 Task: Search one way flight ticket for 2 adults, 2 infants in seat and 1 infant on lap in first from Sanford: Orlando Sanford International Airport to Rockford: Chicago Rockford International Airport(was Northwest Chicagoland Regional Airport At Rockford) on 5-1-2023. Choice of flights is JetBlue. Number of bags: 5 checked bags. Price is upto 45000. Outbound departure time preference is 19:00.
Action: Mouse moved to (244, 242)
Screenshot: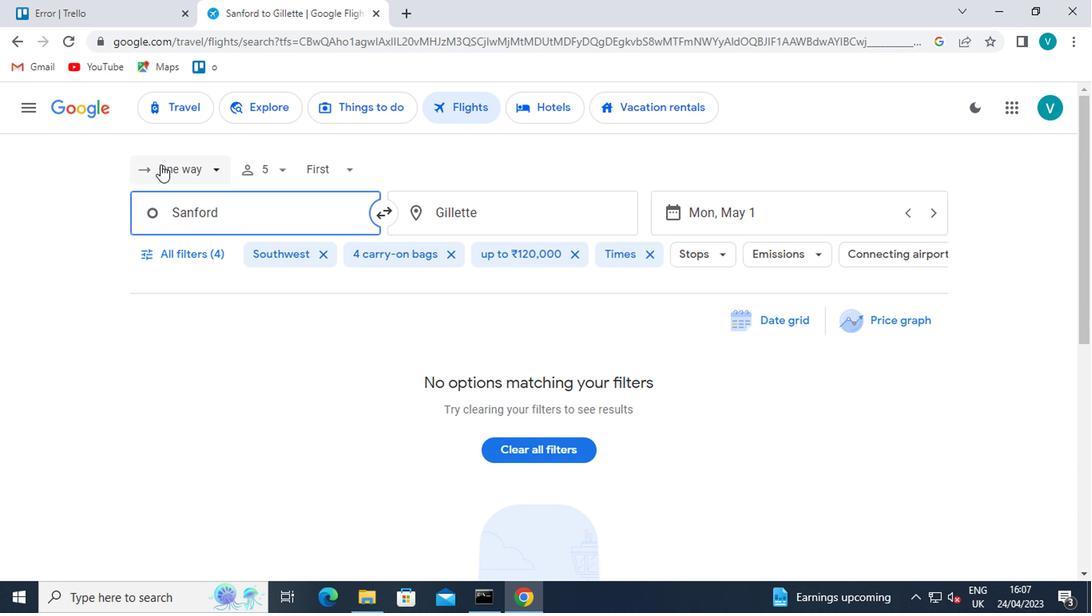 
Action: Mouse pressed left at (244, 242)
Screenshot: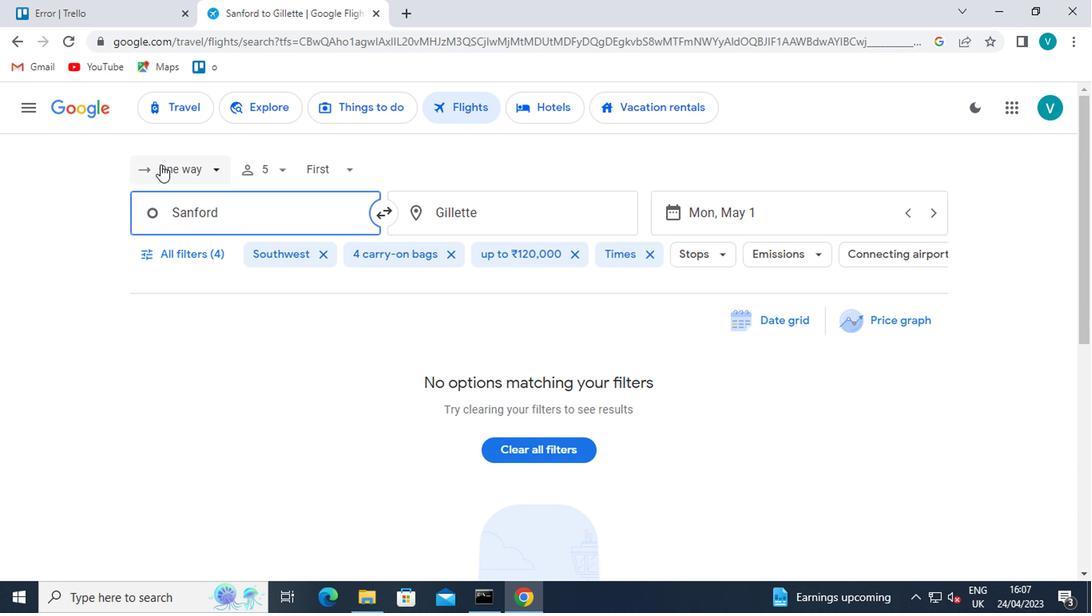 
Action: Mouse moved to (268, 300)
Screenshot: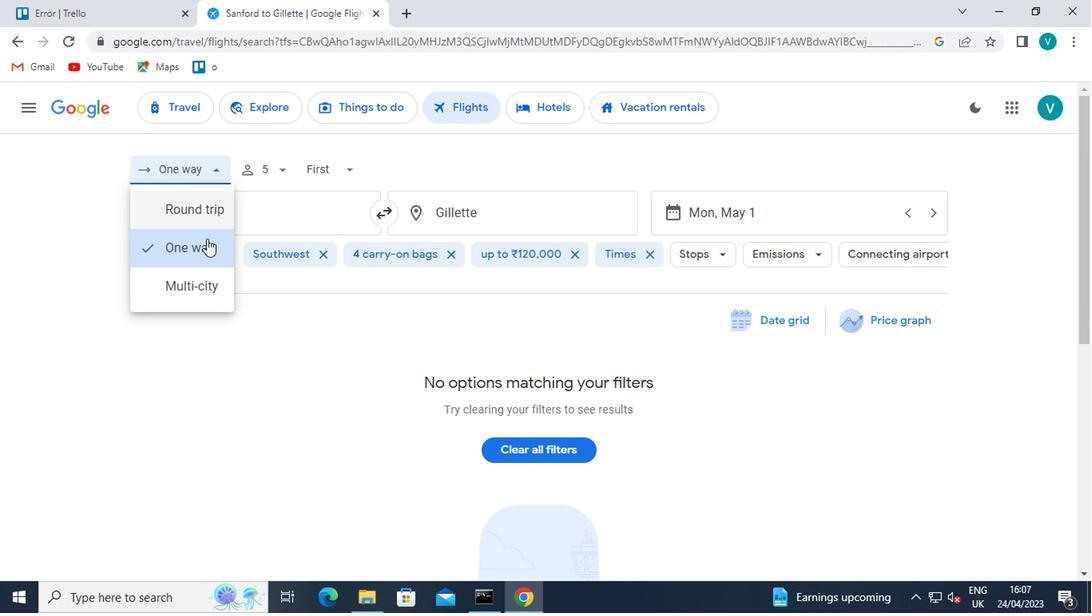 
Action: Mouse pressed left at (268, 300)
Screenshot: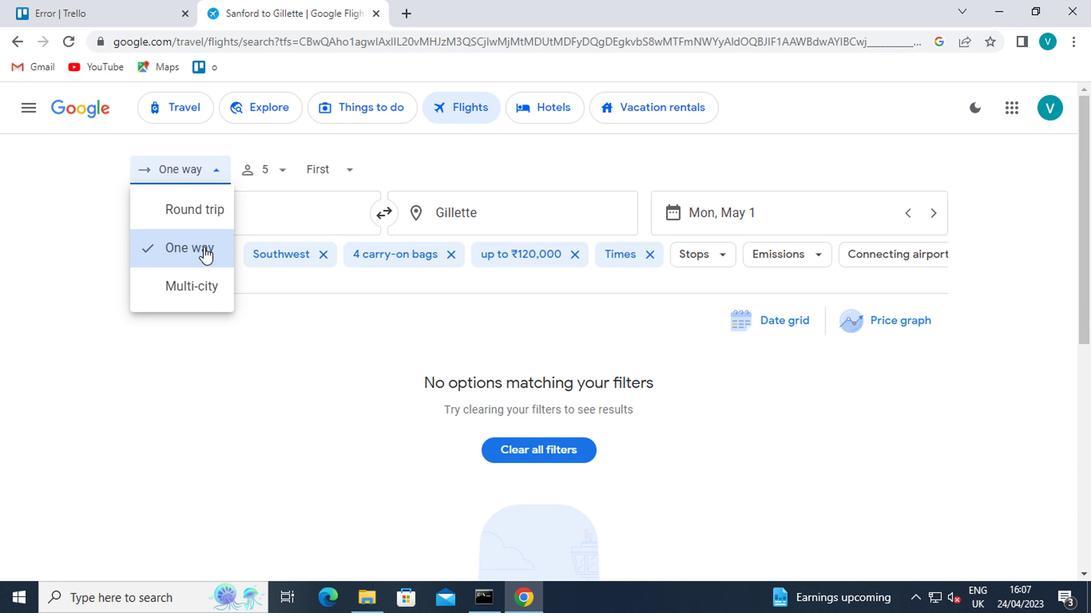 
Action: Mouse moved to (323, 247)
Screenshot: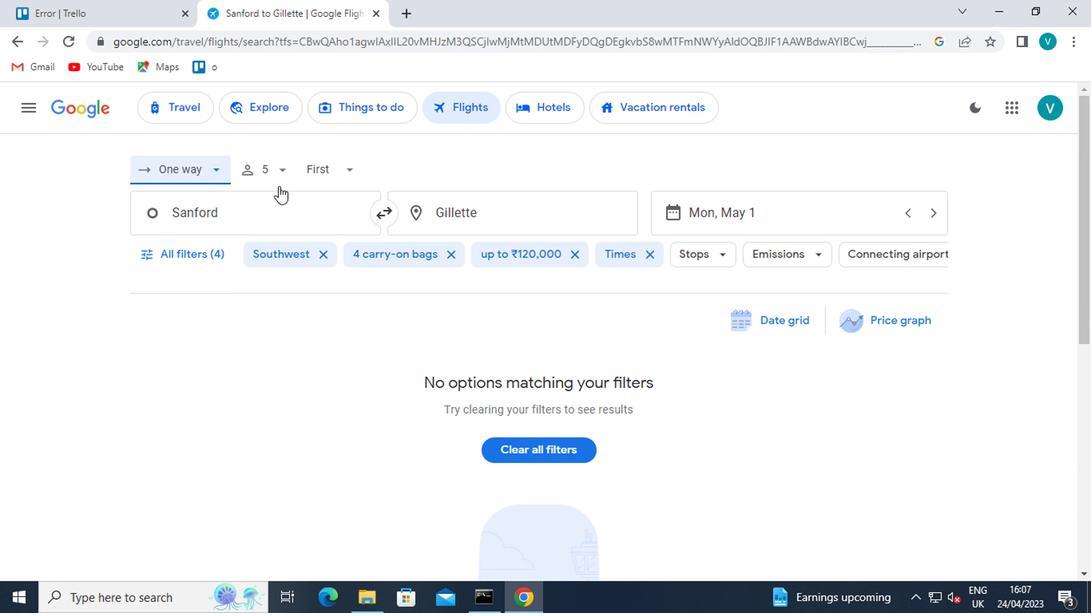 
Action: Mouse pressed left at (323, 247)
Screenshot: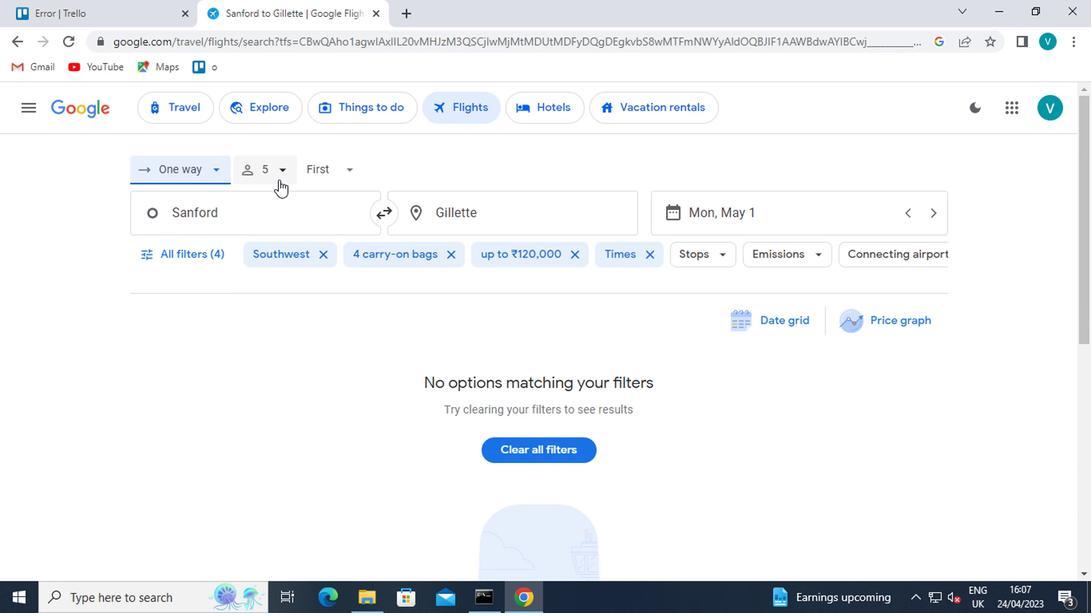 
Action: Mouse moved to (396, 396)
Screenshot: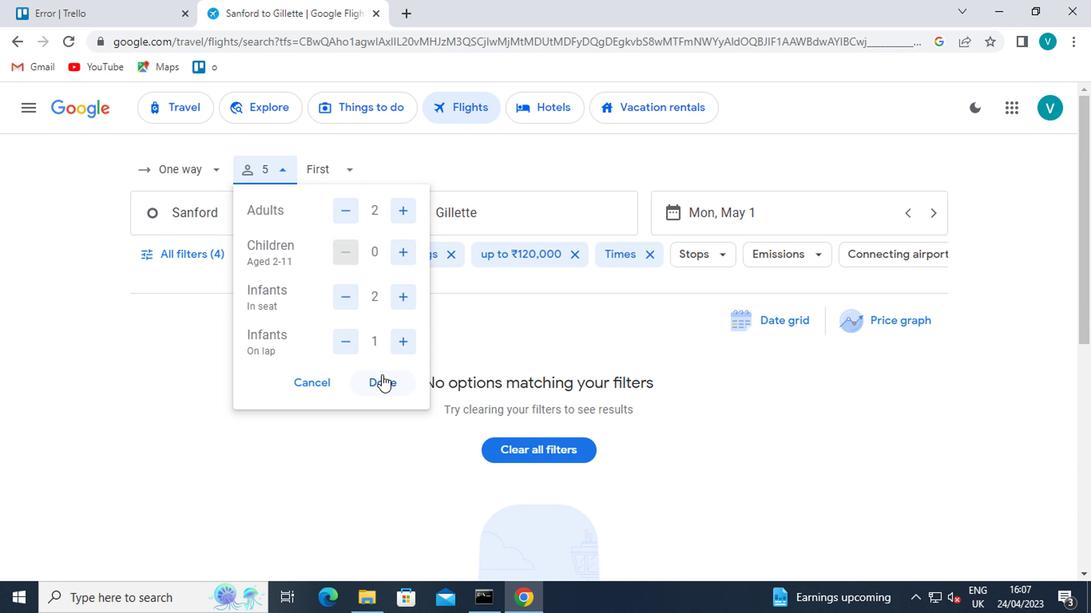 
Action: Mouse pressed left at (396, 396)
Screenshot: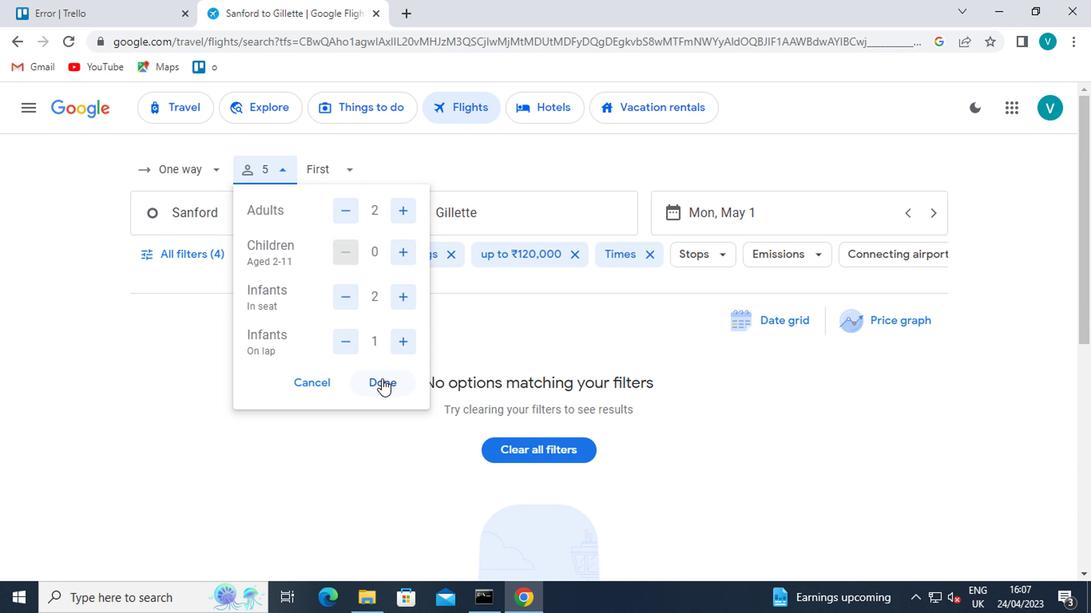 
Action: Mouse moved to (376, 246)
Screenshot: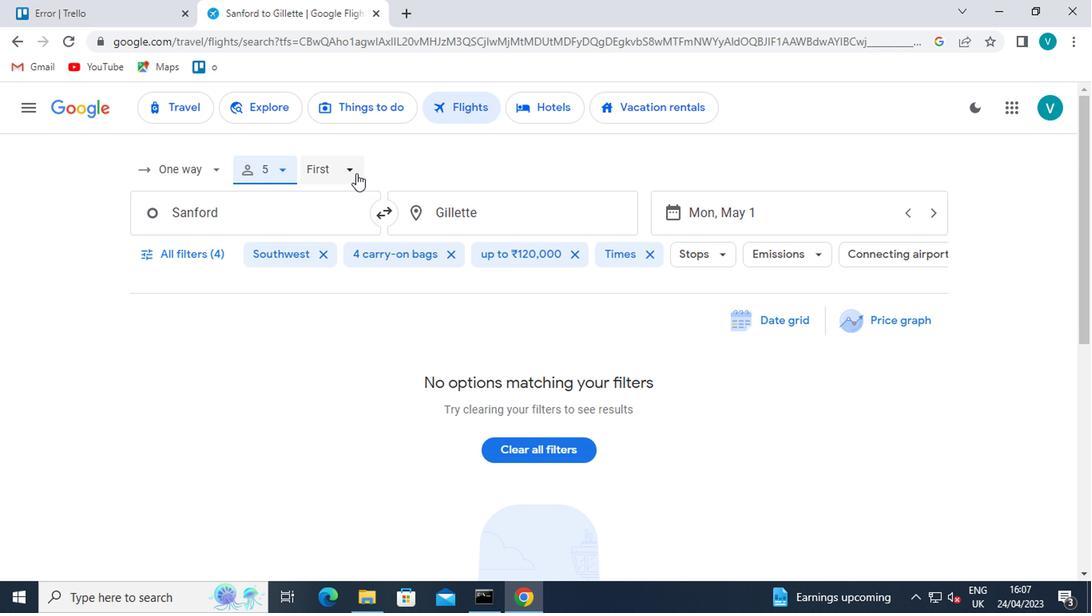 
Action: Mouse pressed left at (376, 246)
Screenshot: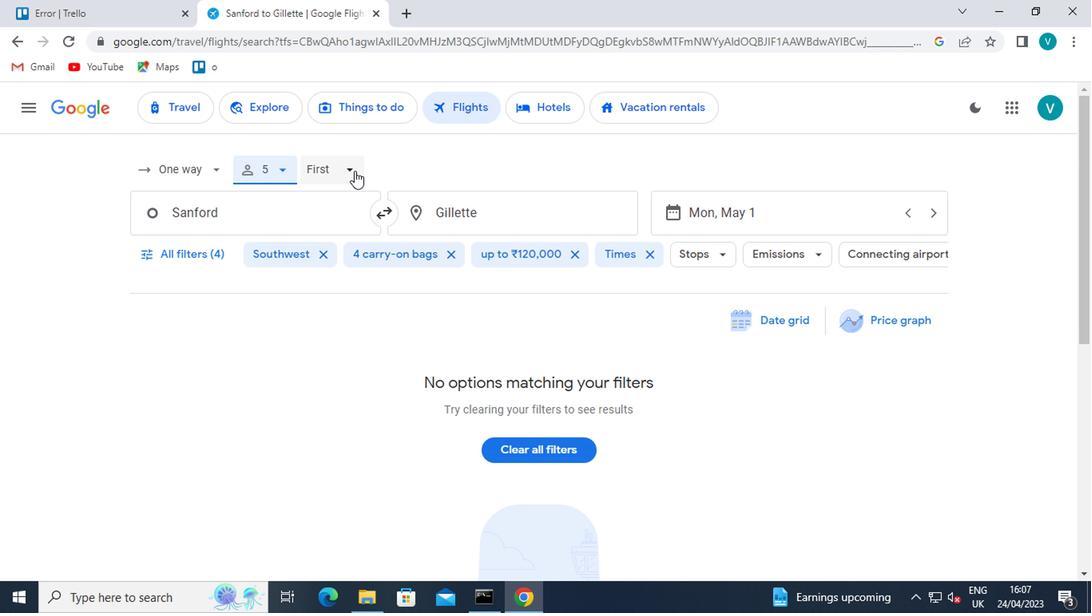 
Action: Mouse moved to (380, 351)
Screenshot: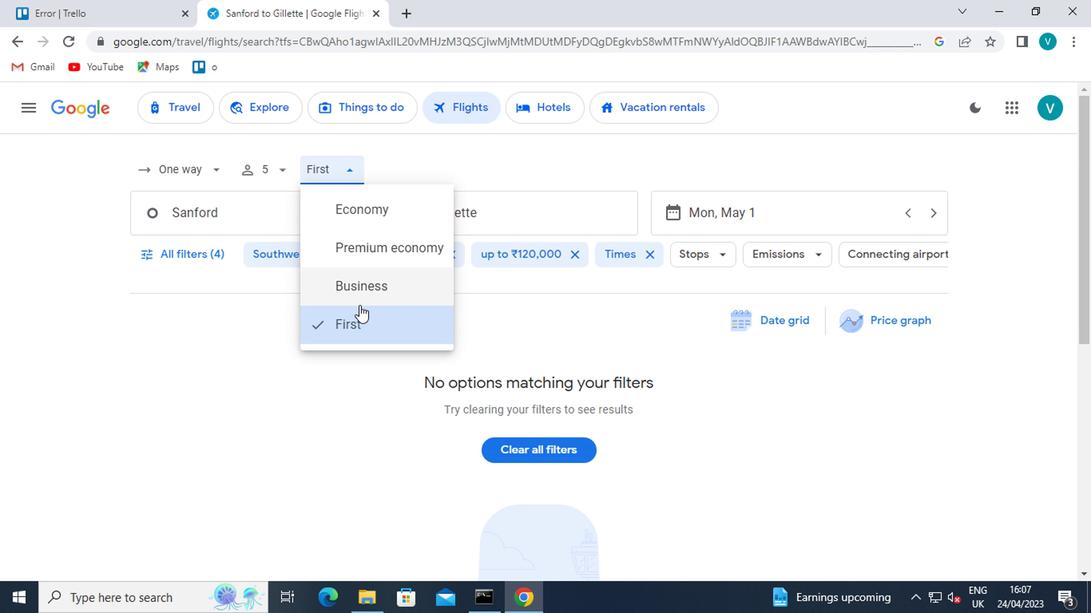 
Action: Mouse pressed left at (380, 351)
Screenshot: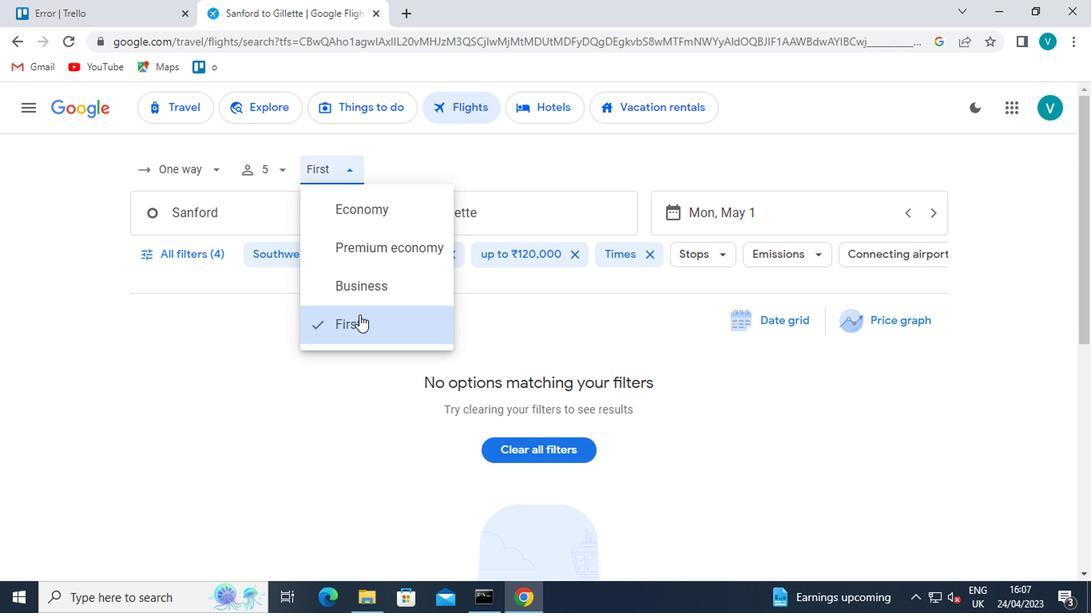 
Action: Mouse moved to (268, 306)
Screenshot: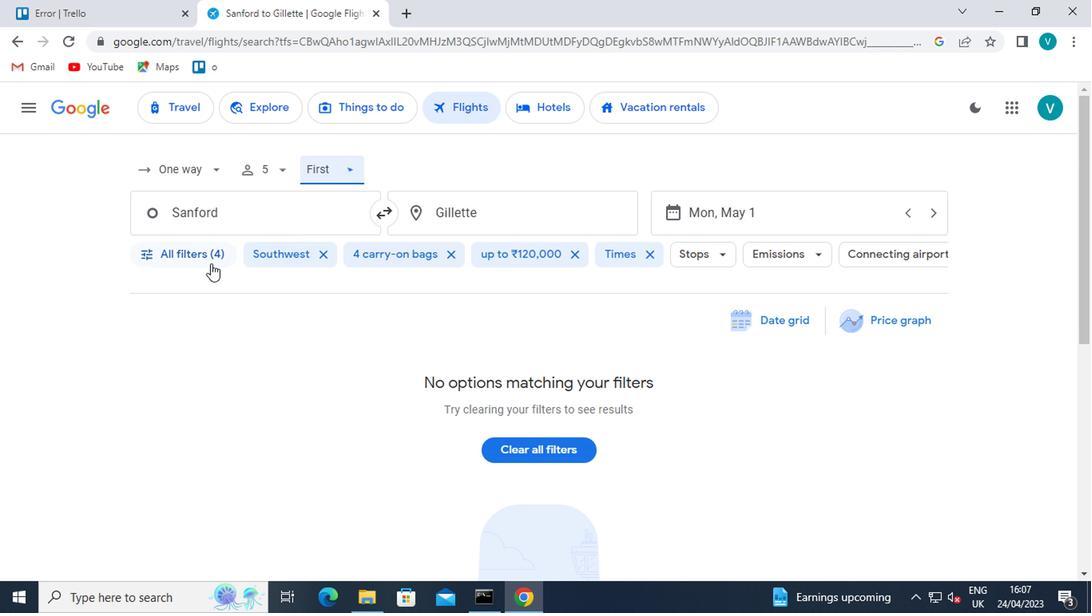 
Action: Mouse pressed left at (268, 306)
Screenshot: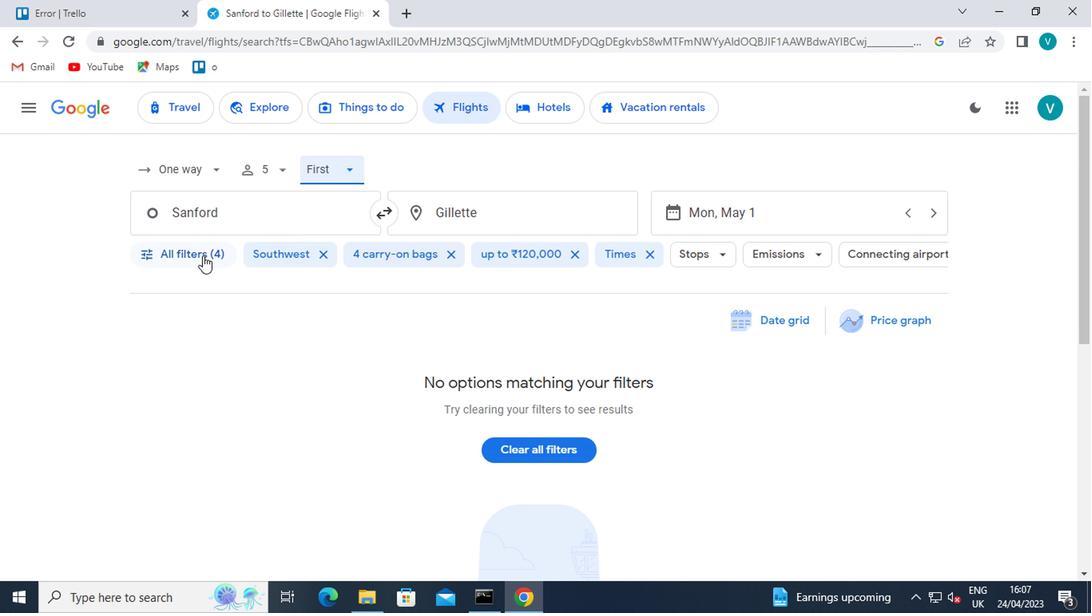 
Action: Mouse moved to (292, 283)
Screenshot: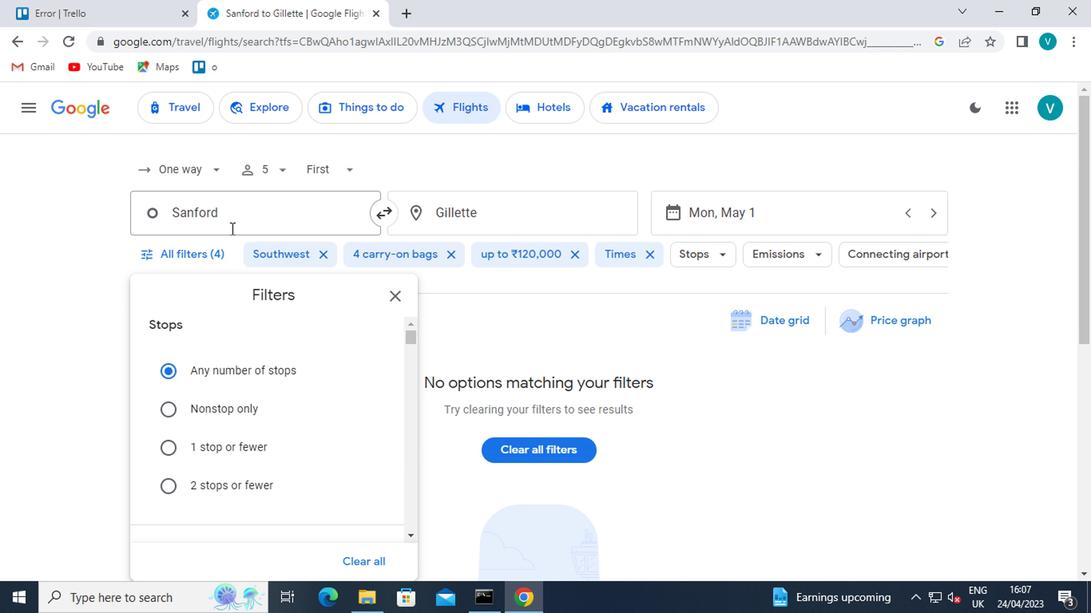 
Action: Mouse pressed left at (292, 283)
Screenshot: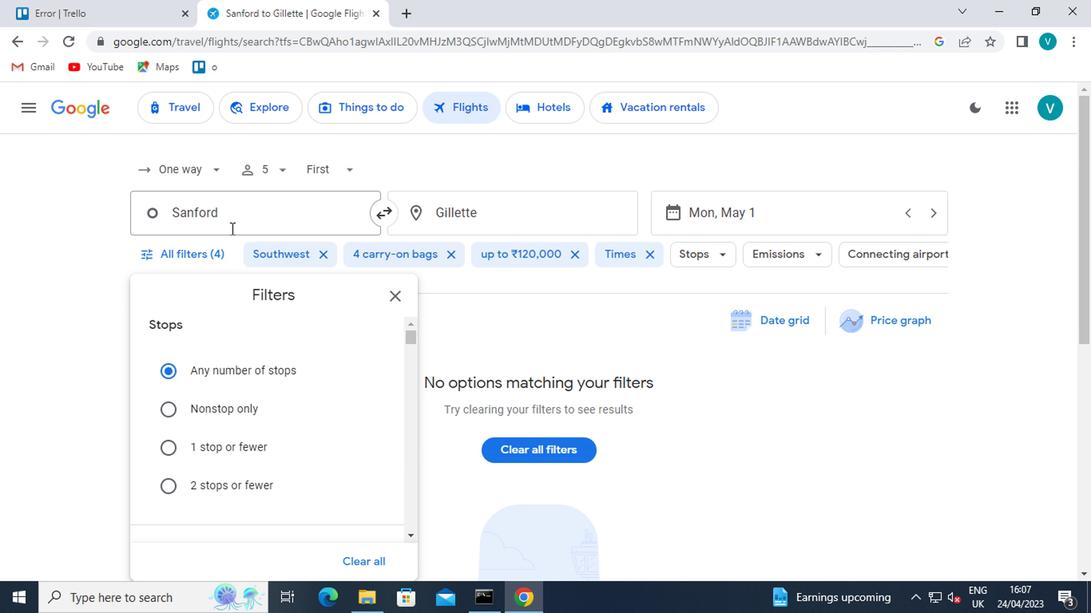 
Action: Mouse moved to (302, 306)
Screenshot: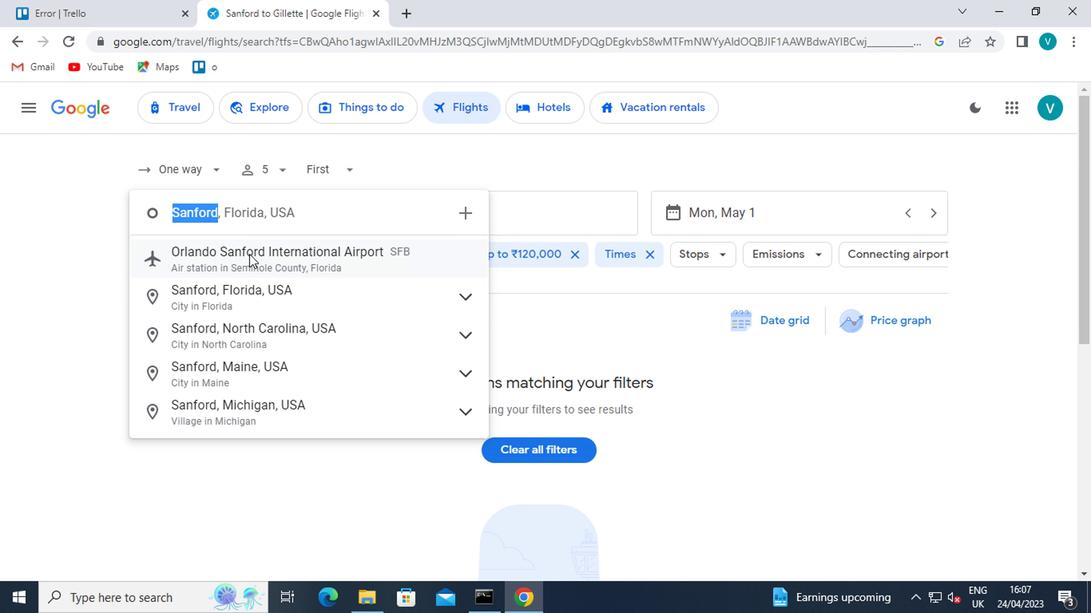 
Action: Mouse pressed left at (302, 306)
Screenshot: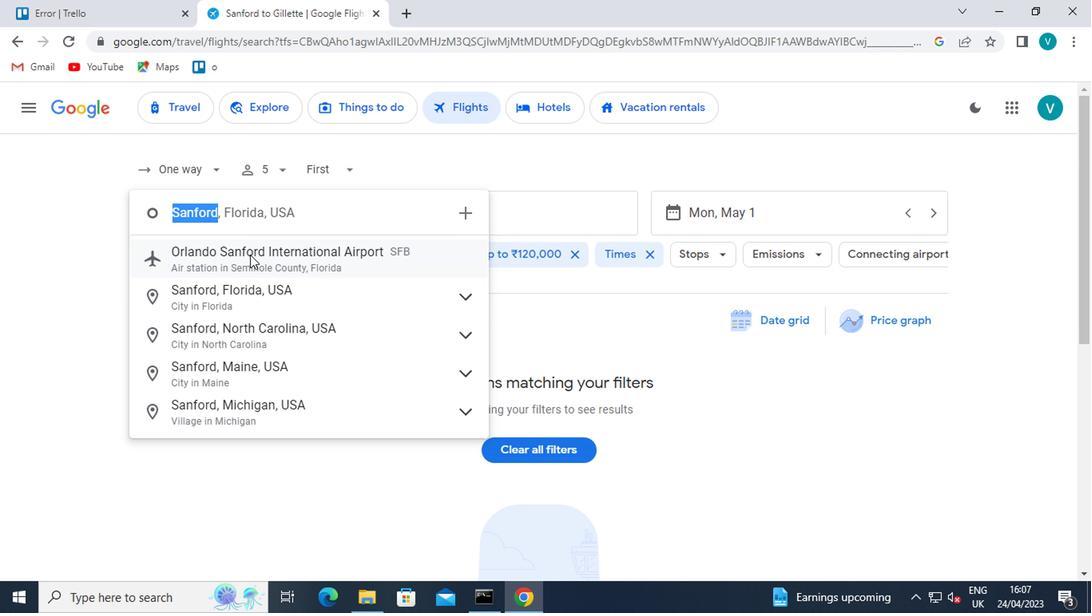 
Action: Mouse moved to (468, 269)
Screenshot: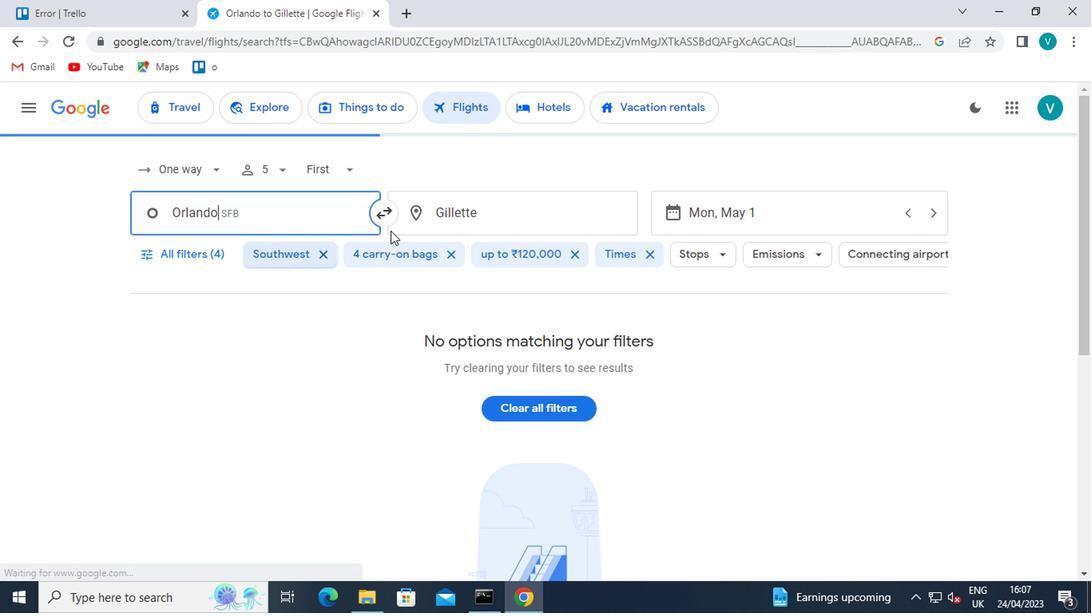 
Action: Mouse pressed left at (468, 269)
Screenshot: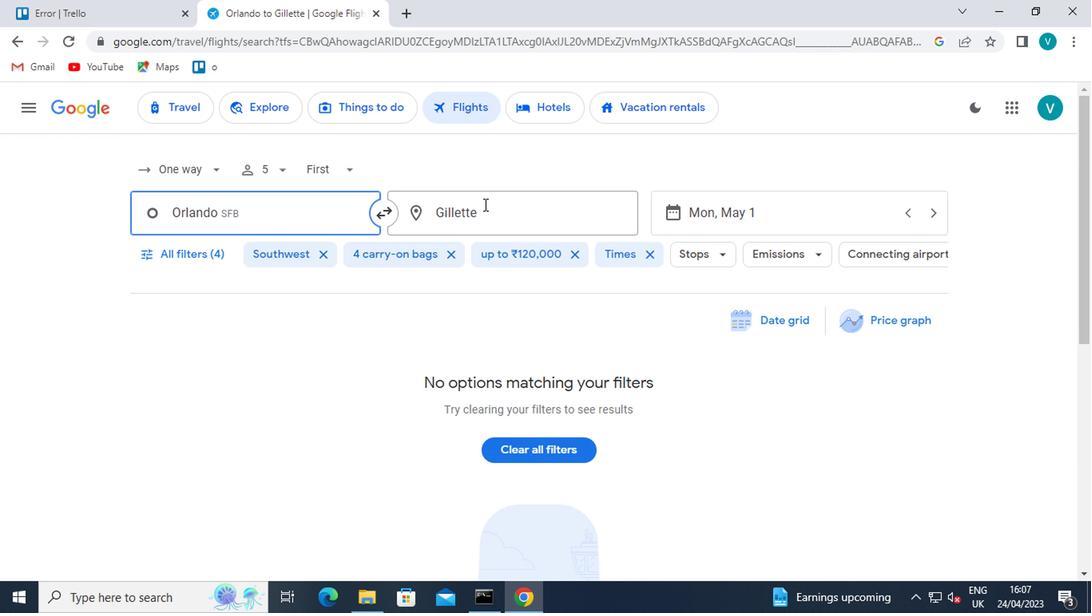 
Action: Mouse moved to (127, 124)
Screenshot: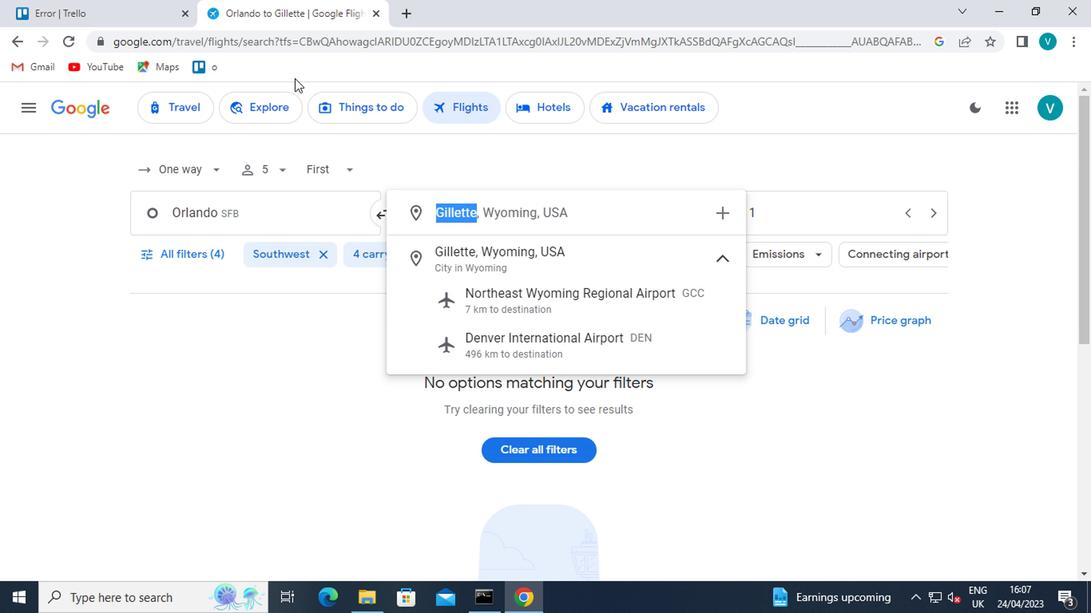 
Action: Key pressed <Key.shift>ROCKFORD
Screenshot: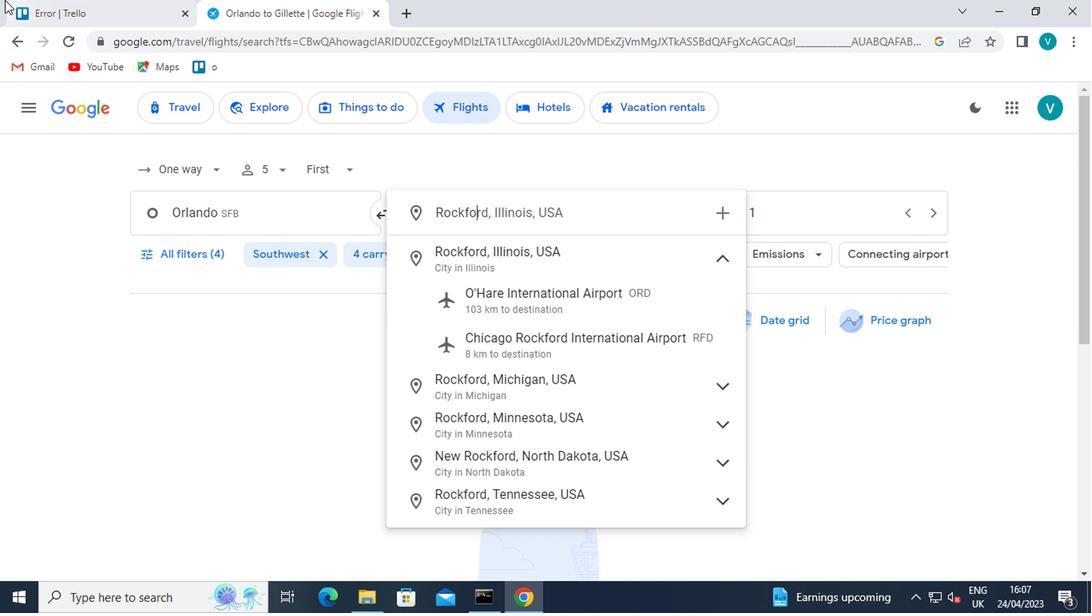 
Action: Mouse moved to (531, 364)
Screenshot: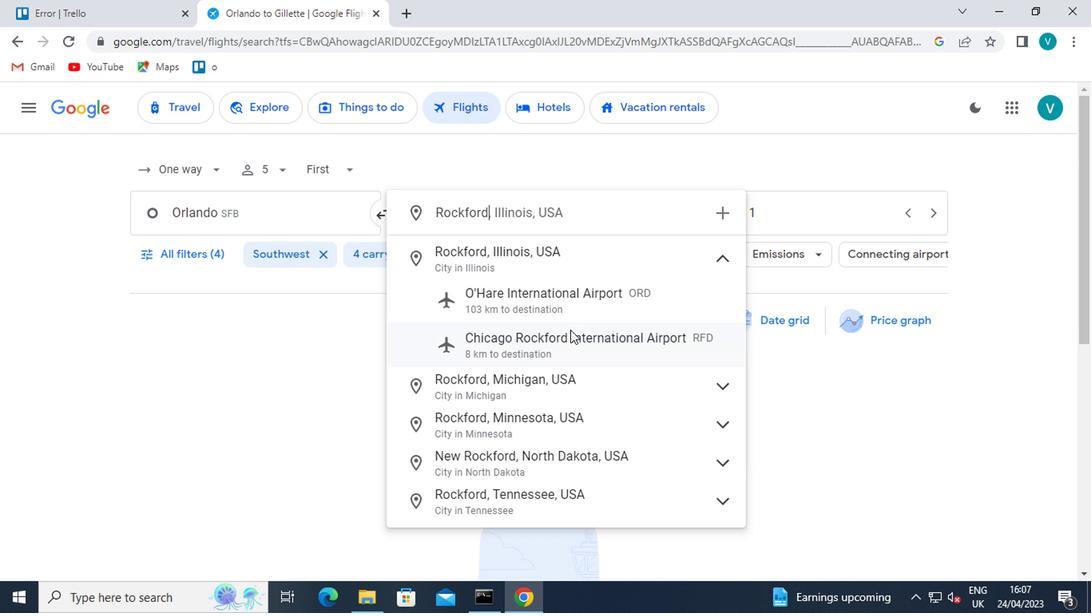 
Action: Mouse pressed left at (531, 364)
Screenshot: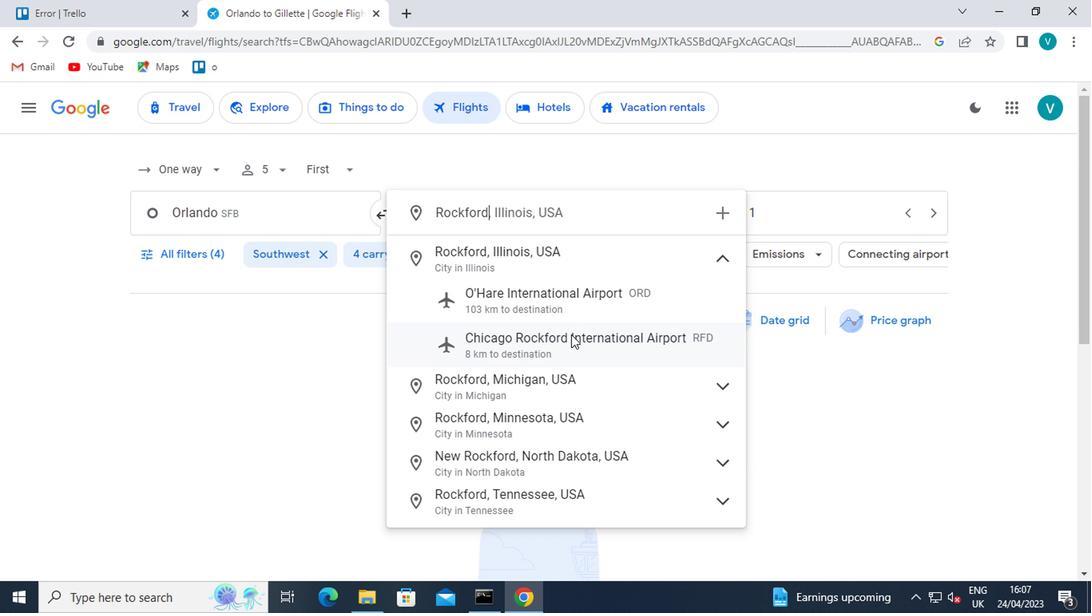 
Action: Mouse moved to (738, 272)
Screenshot: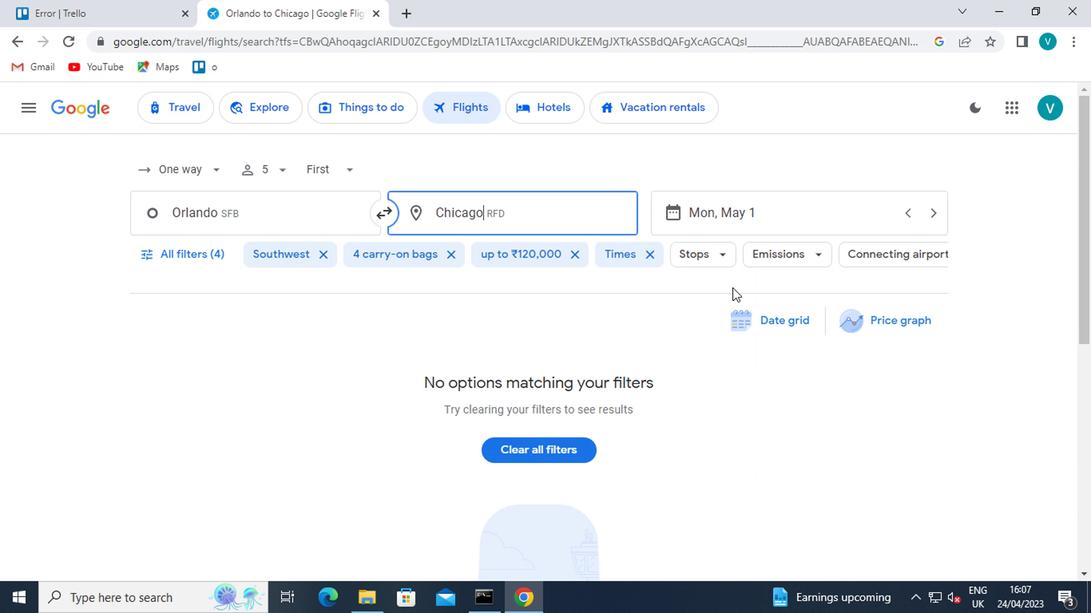 
Action: Mouse pressed left at (738, 272)
Screenshot: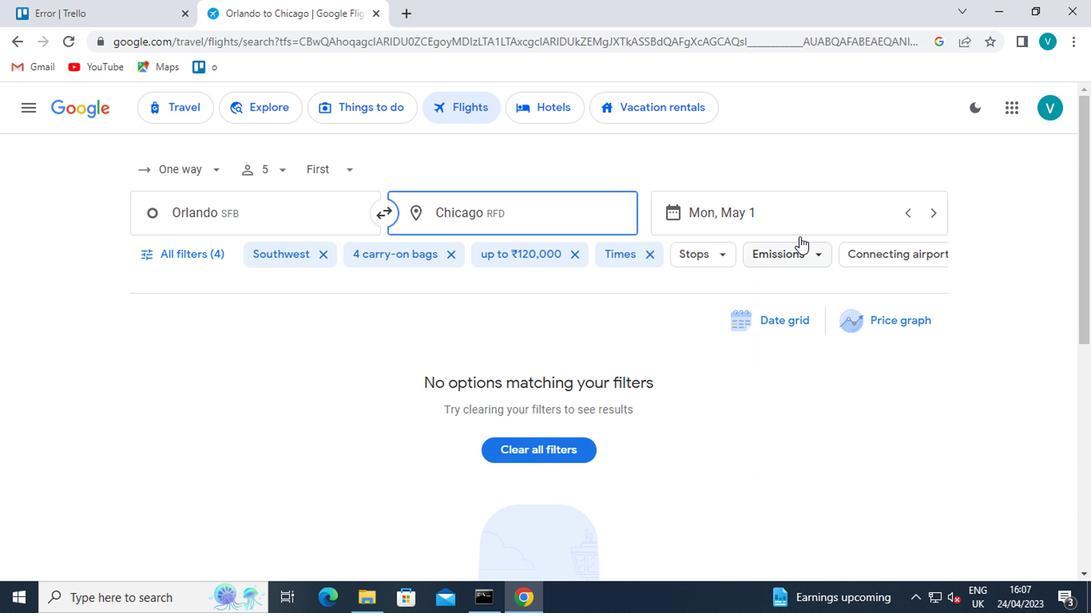 
Action: Mouse moved to (640, 335)
Screenshot: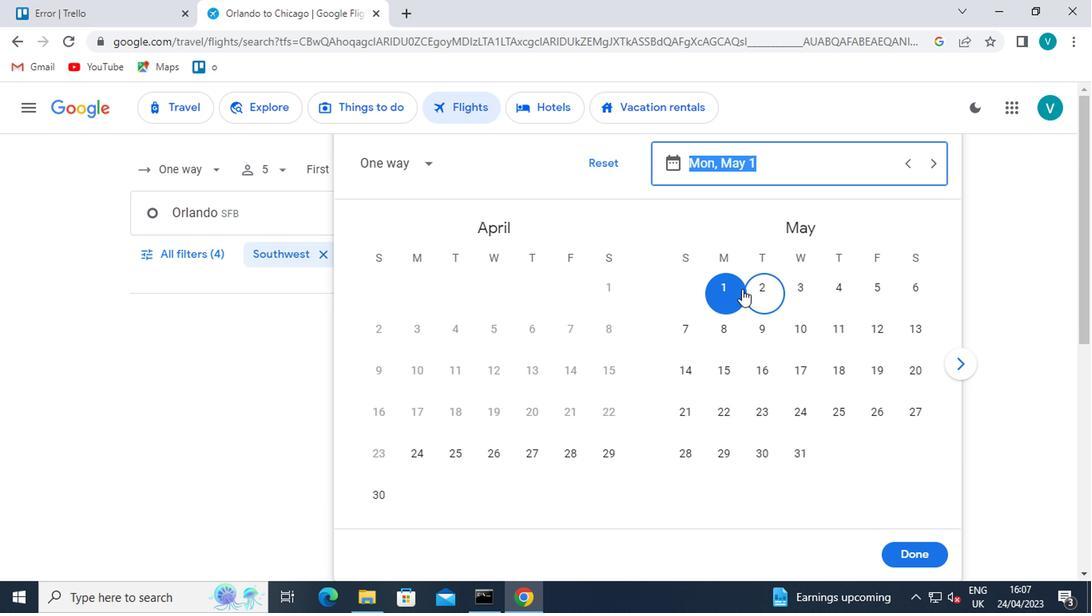 
Action: Mouse pressed left at (640, 335)
Screenshot: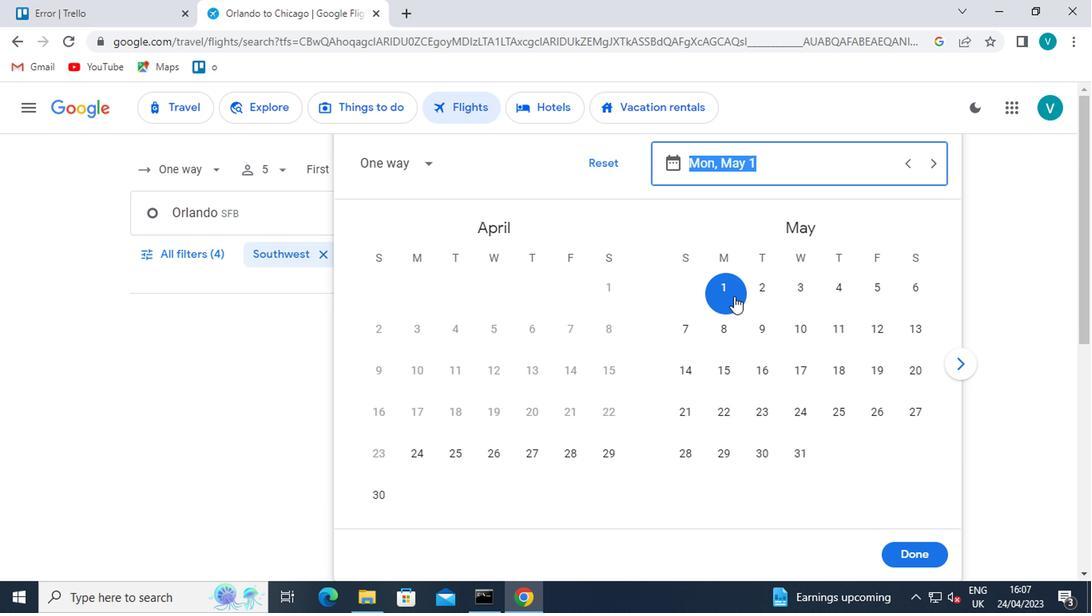 
Action: Mouse moved to (764, 516)
Screenshot: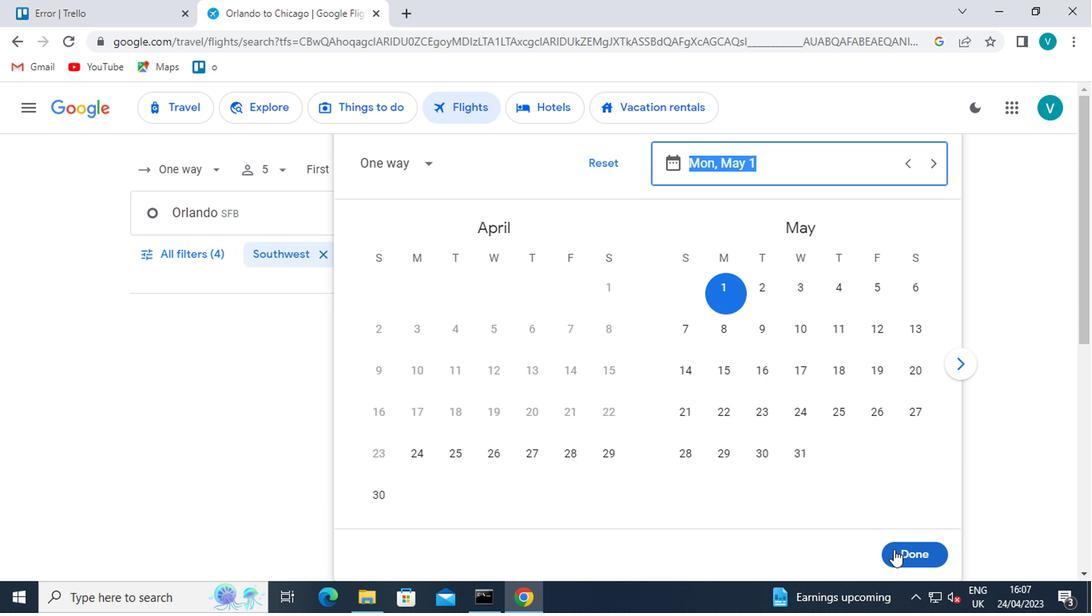 
Action: Mouse pressed left at (764, 516)
Screenshot: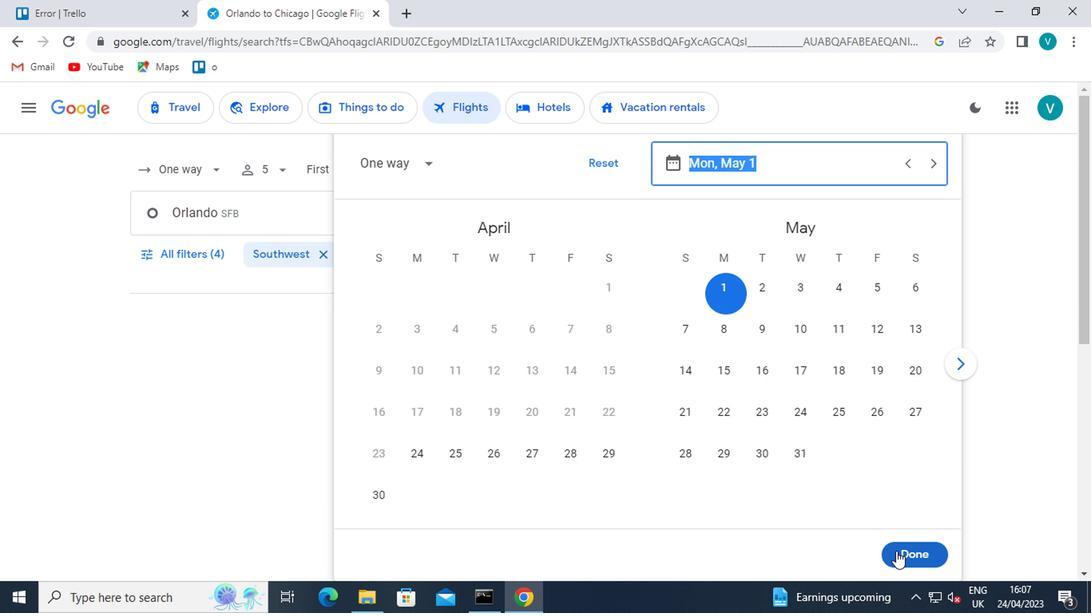 
Action: Mouse moved to (267, 310)
Screenshot: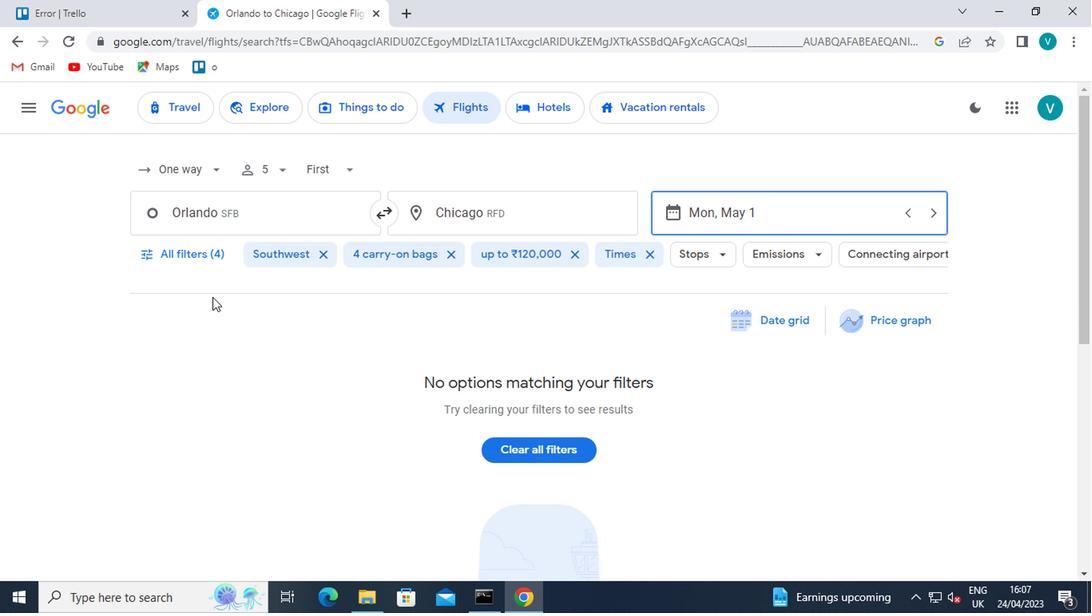 
Action: Mouse pressed left at (267, 310)
Screenshot: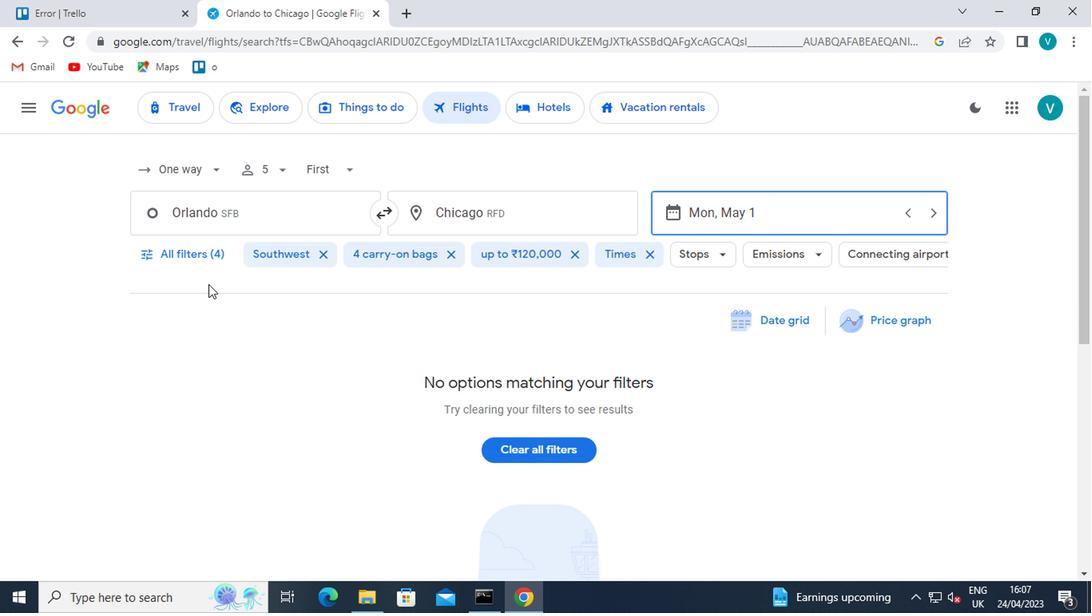 
Action: Mouse moved to (375, 425)
Screenshot: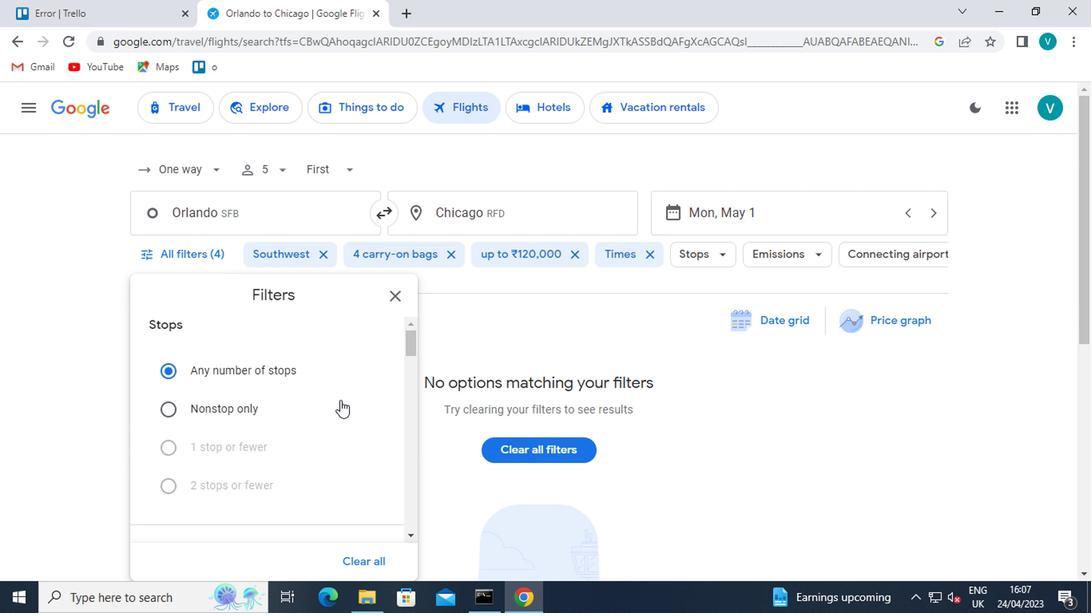 
Action: Mouse scrolled (375, 424) with delta (0, 0)
Screenshot: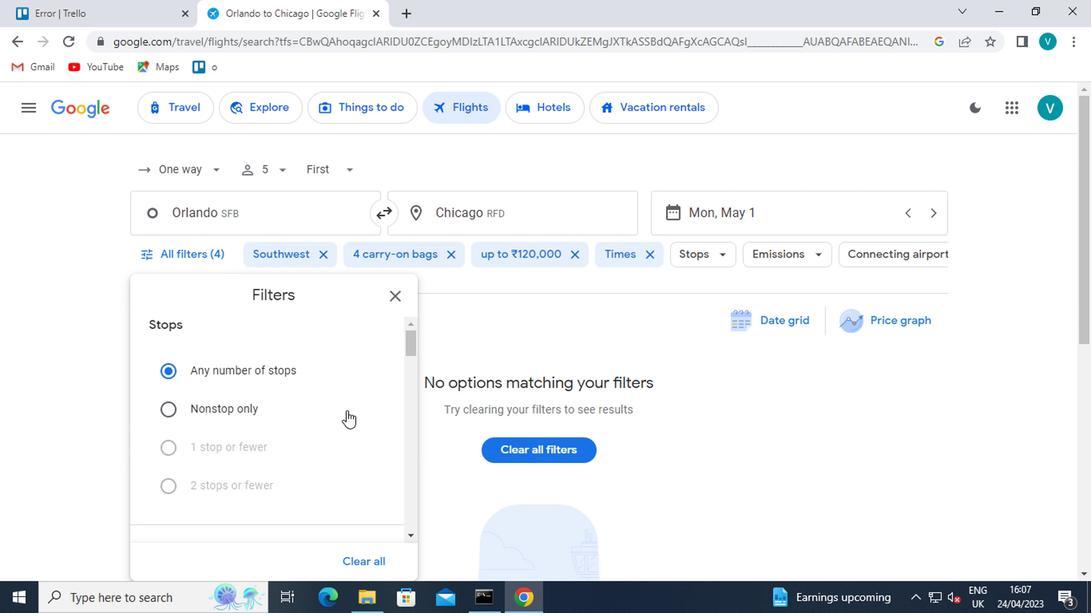
Action: Mouse moved to (375, 425)
Screenshot: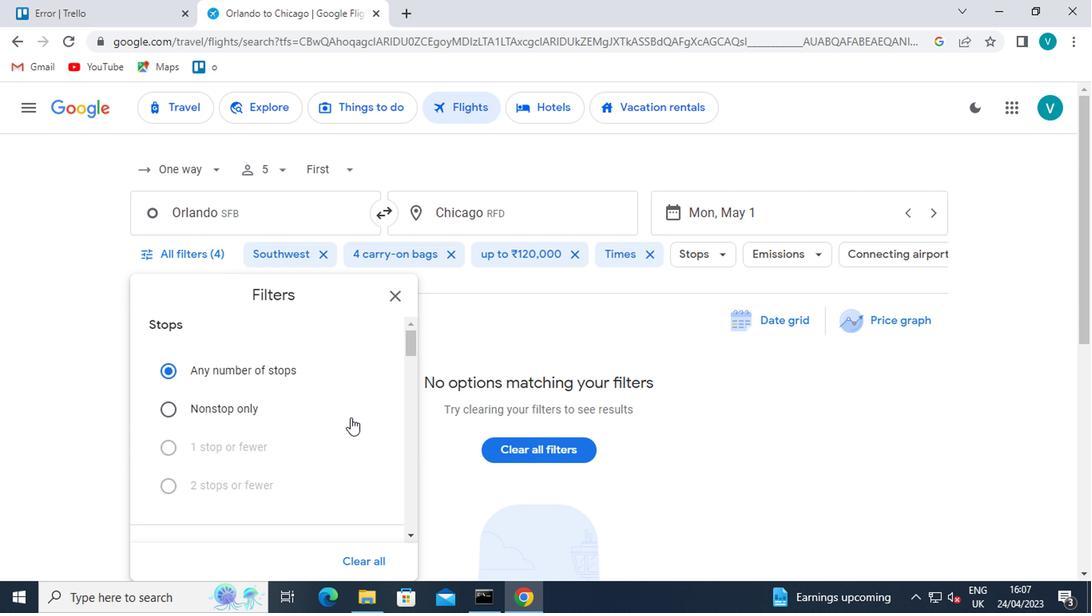 
Action: Mouse scrolled (375, 425) with delta (0, 0)
Screenshot: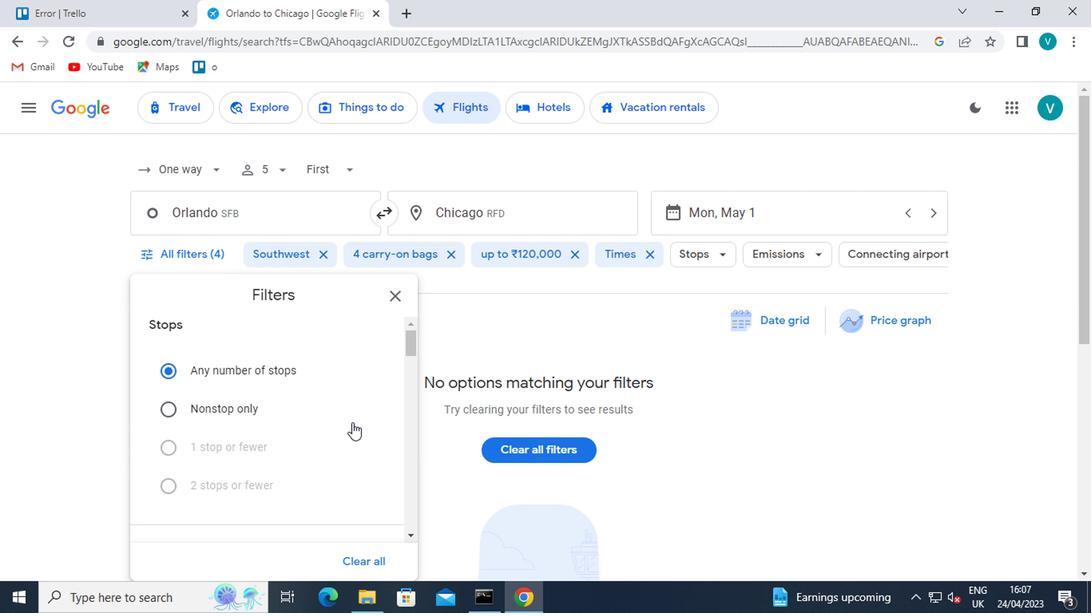 
Action: Mouse moved to (375, 426)
Screenshot: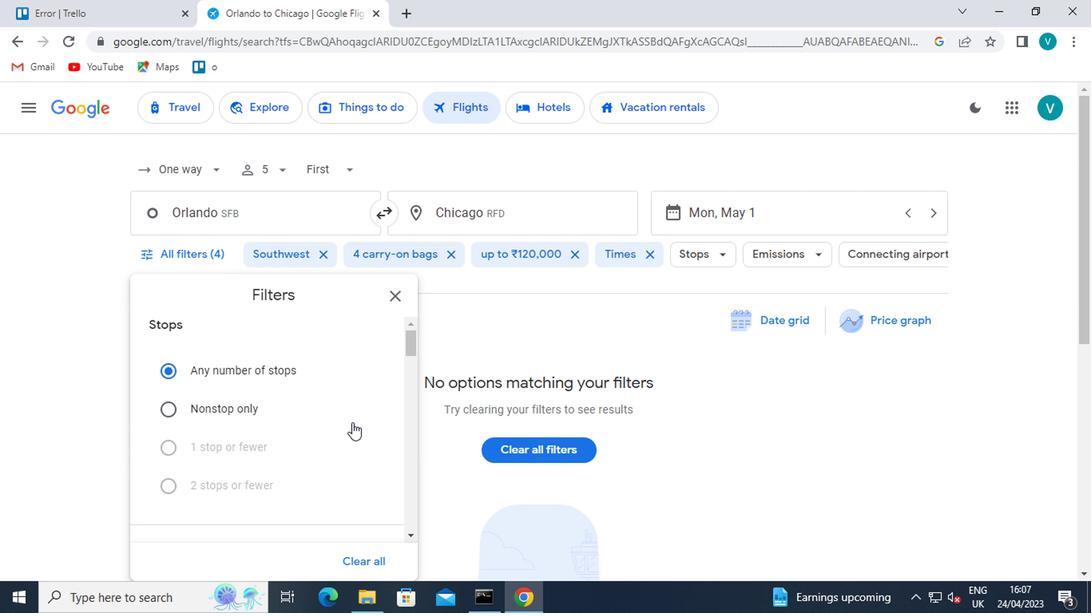 
Action: Mouse scrolled (375, 425) with delta (0, 0)
Screenshot: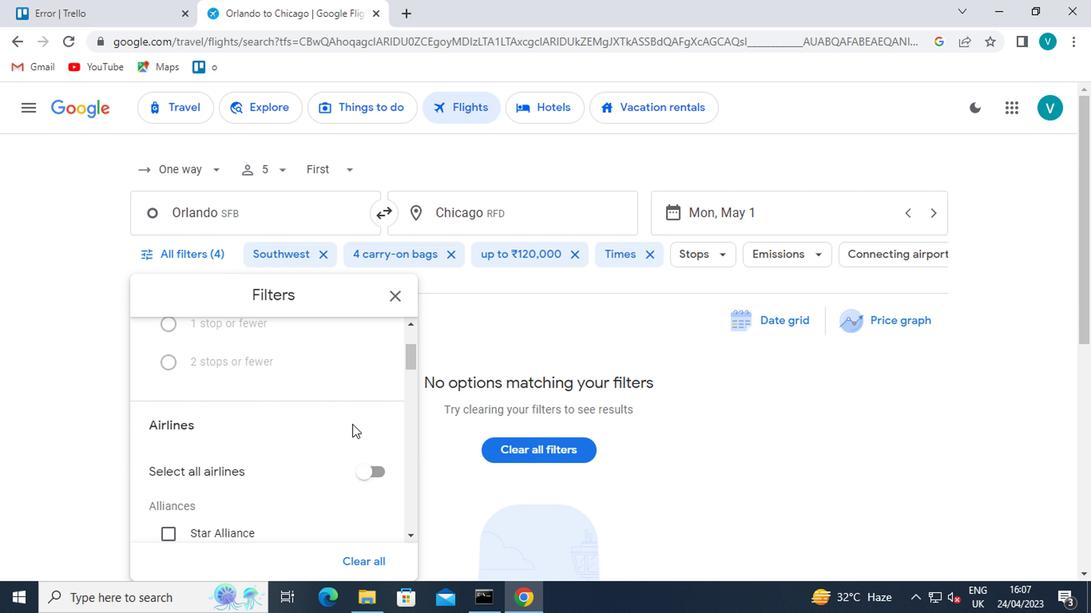 
Action: Mouse moved to (375, 426)
Screenshot: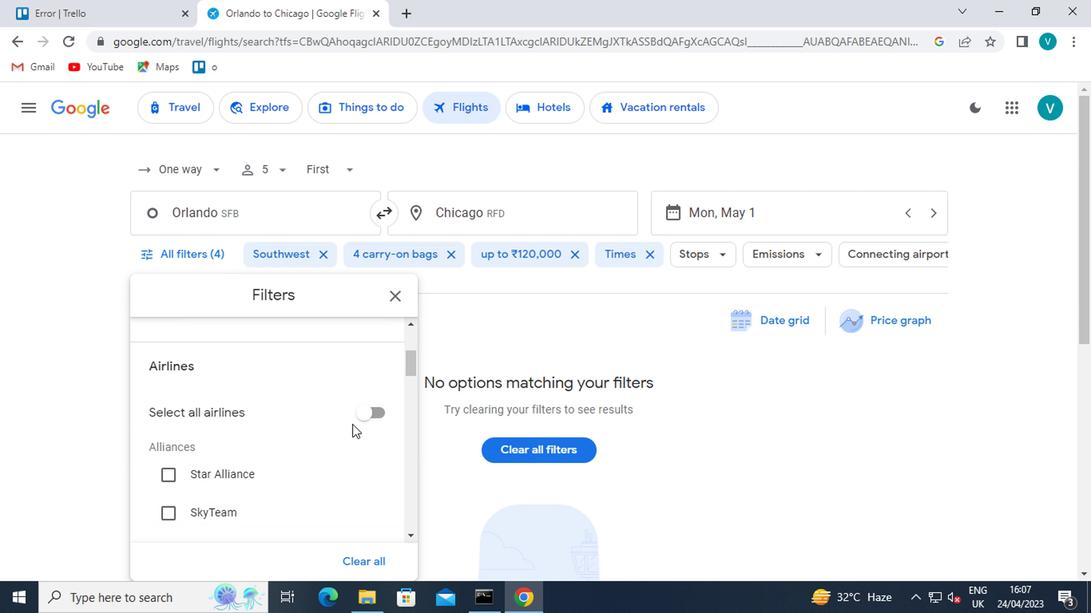
Action: Mouse scrolled (375, 426) with delta (0, 0)
Screenshot: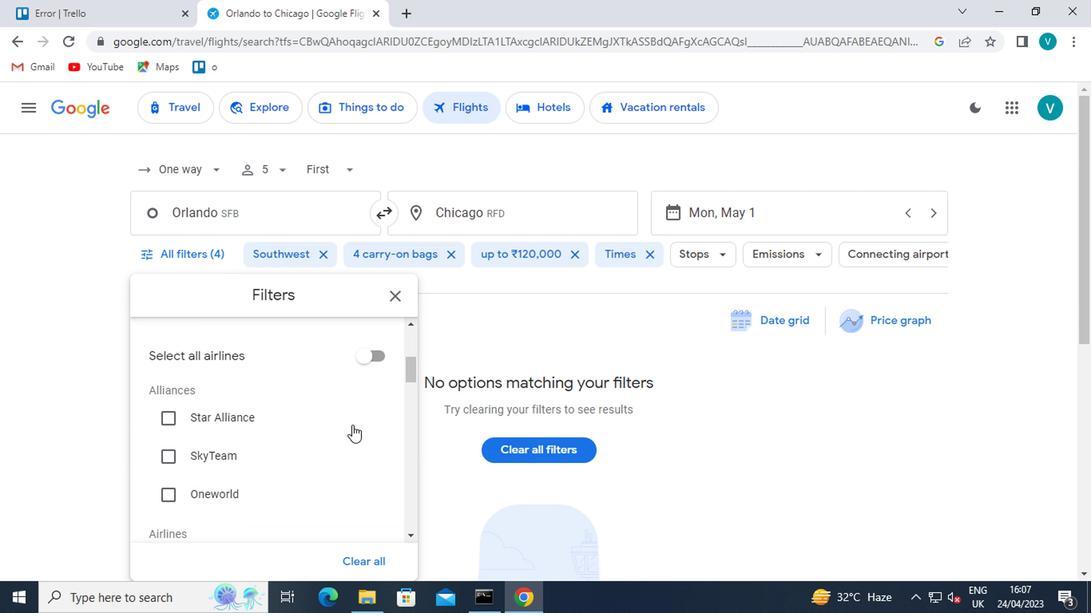 
Action: Mouse scrolled (375, 426) with delta (0, 0)
Screenshot: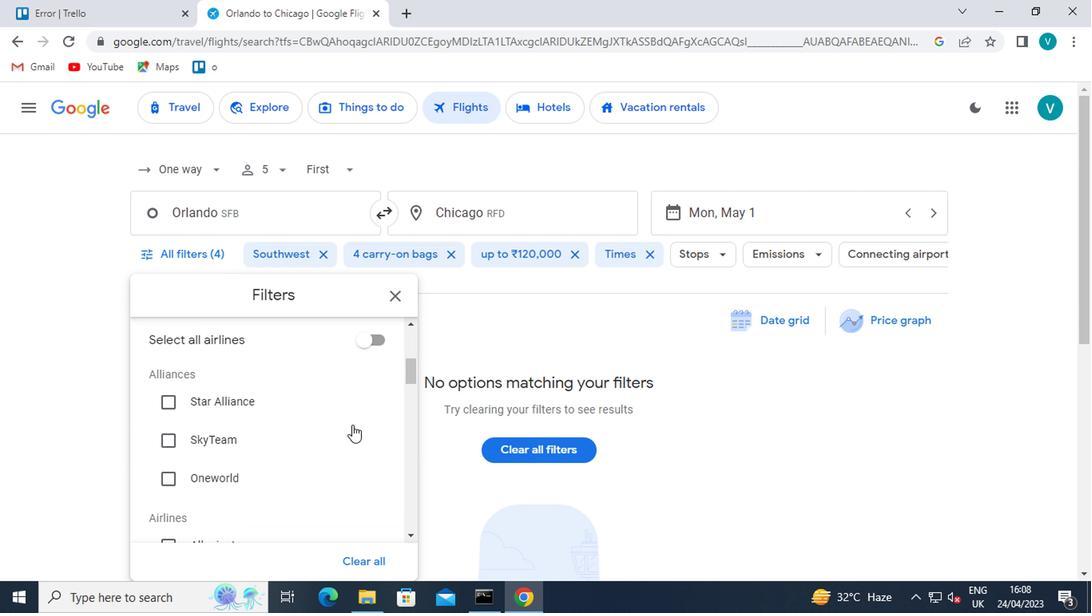 
Action: Mouse scrolled (375, 426) with delta (0, 0)
Screenshot: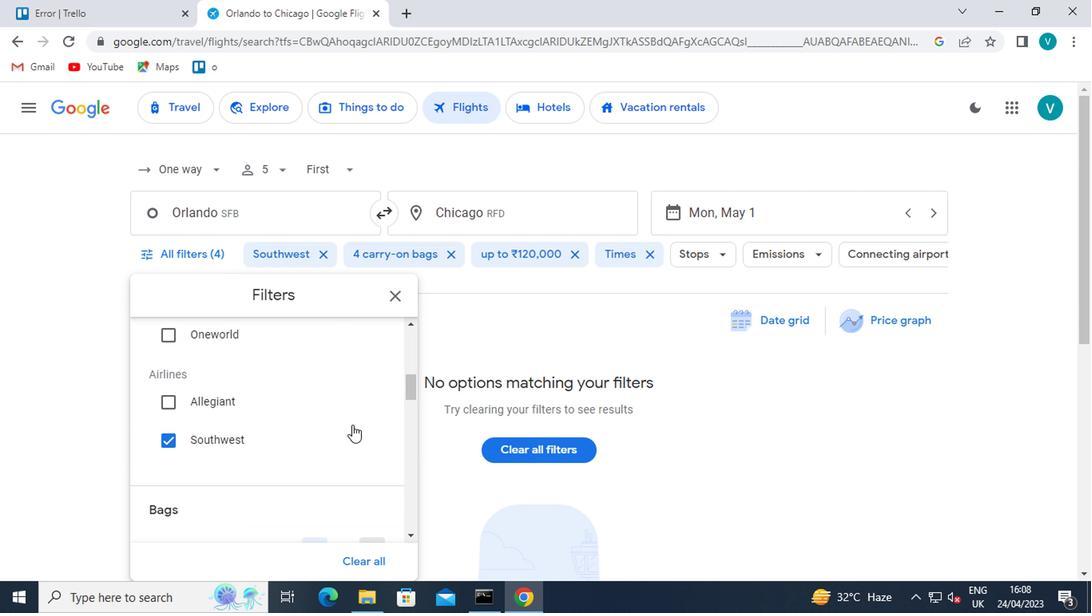 
Action: Mouse scrolled (375, 426) with delta (0, 0)
Screenshot: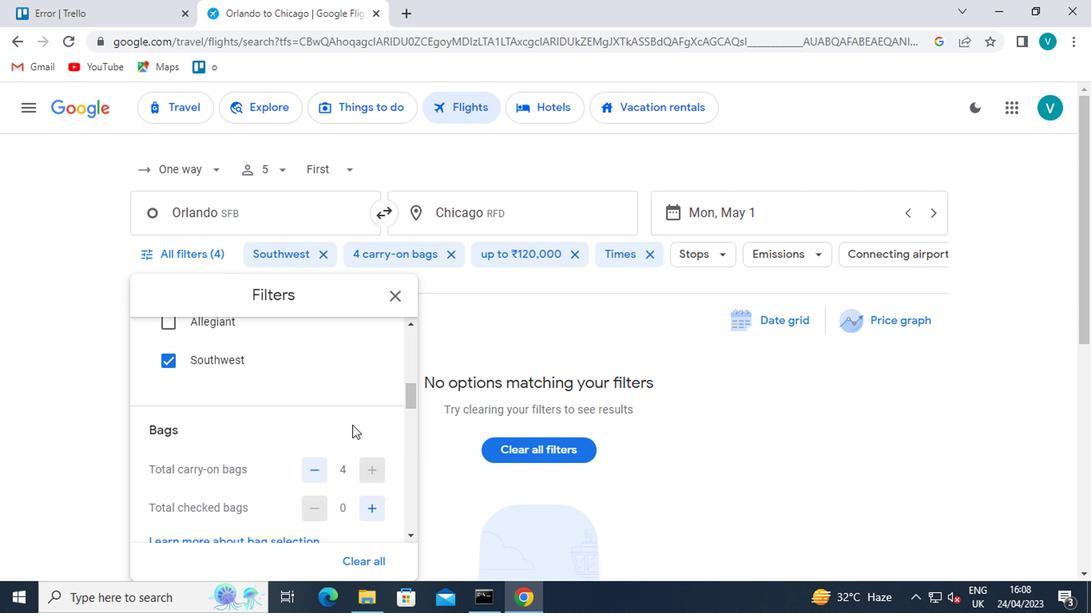 
Action: Mouse scrolled (375, 426) with delta (0, 0)
Screenshot: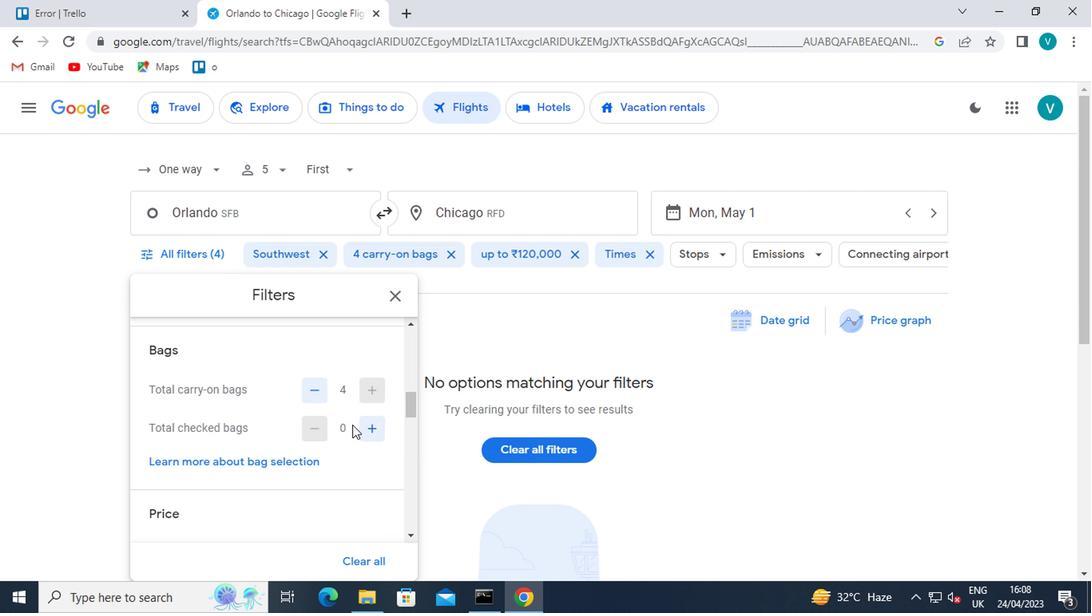 
Action: Mouse moved to (376, 425)
Screenshot: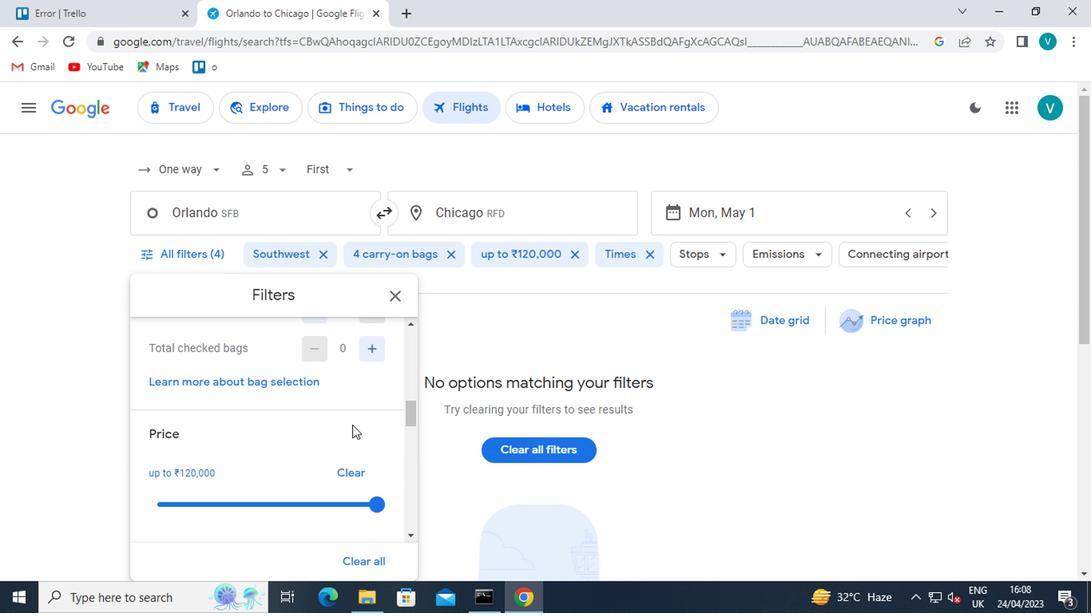 
Action: Mouse scrolled (376, 425) with delta (0, 0)
Screenshot: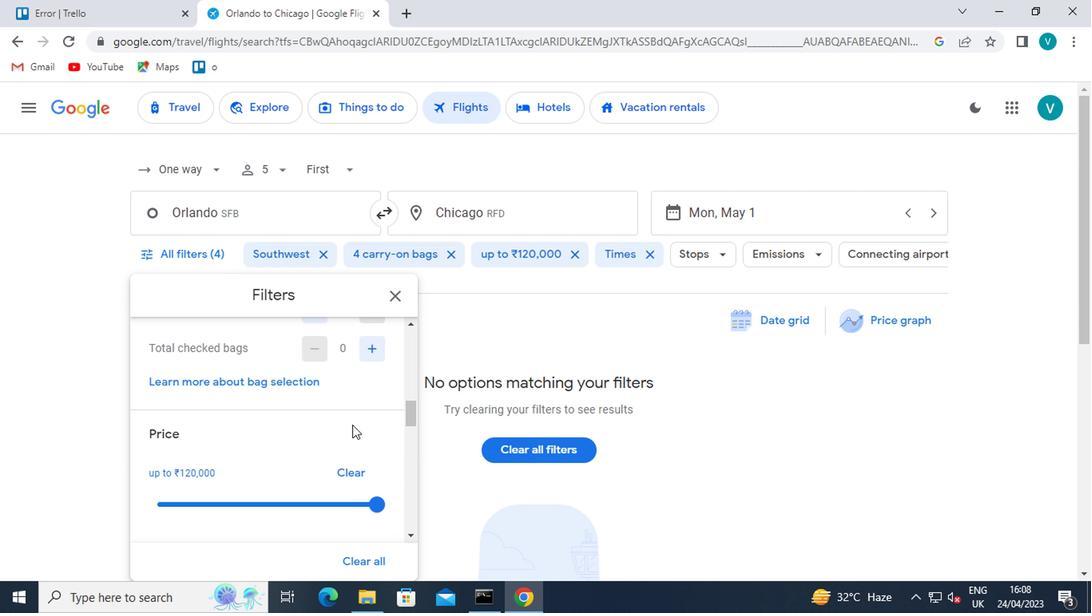 
Action: Mouse moved to (392, 431)
Screenshot: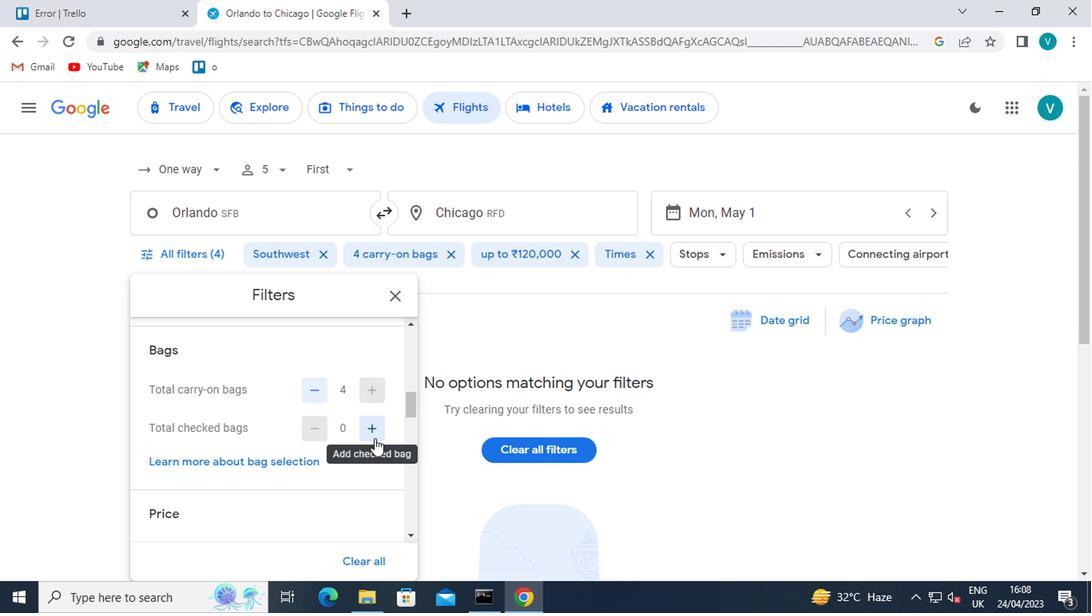 
Action: Mouse pressed left at (392, 431)
Screenshot: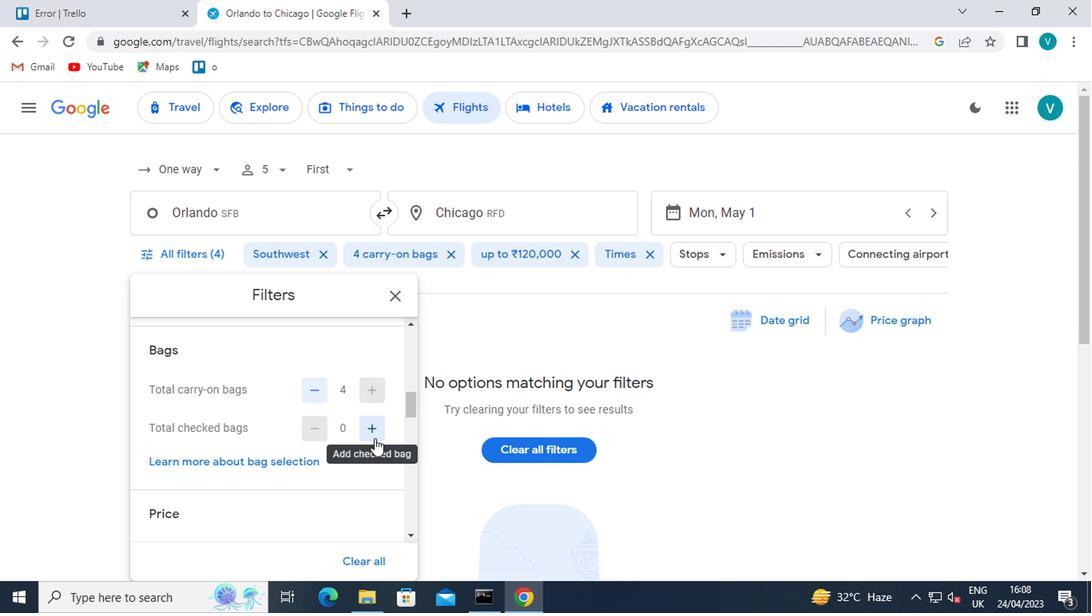 
Action: Mouse moved to (392, 430)
Screenshot: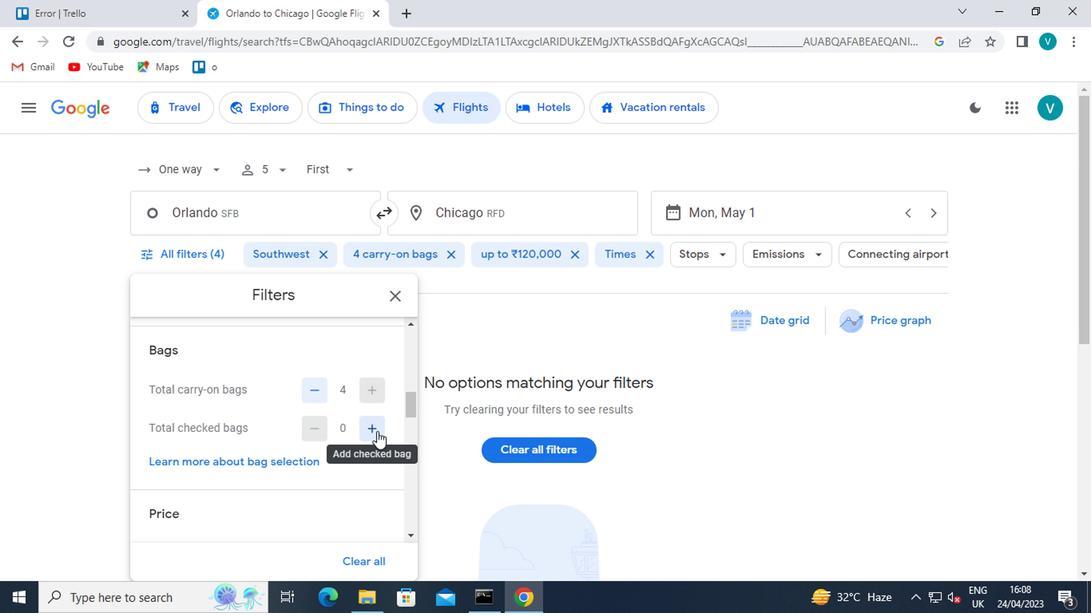 
Action: Mouse pressed left at (392, 430)
Screenshot: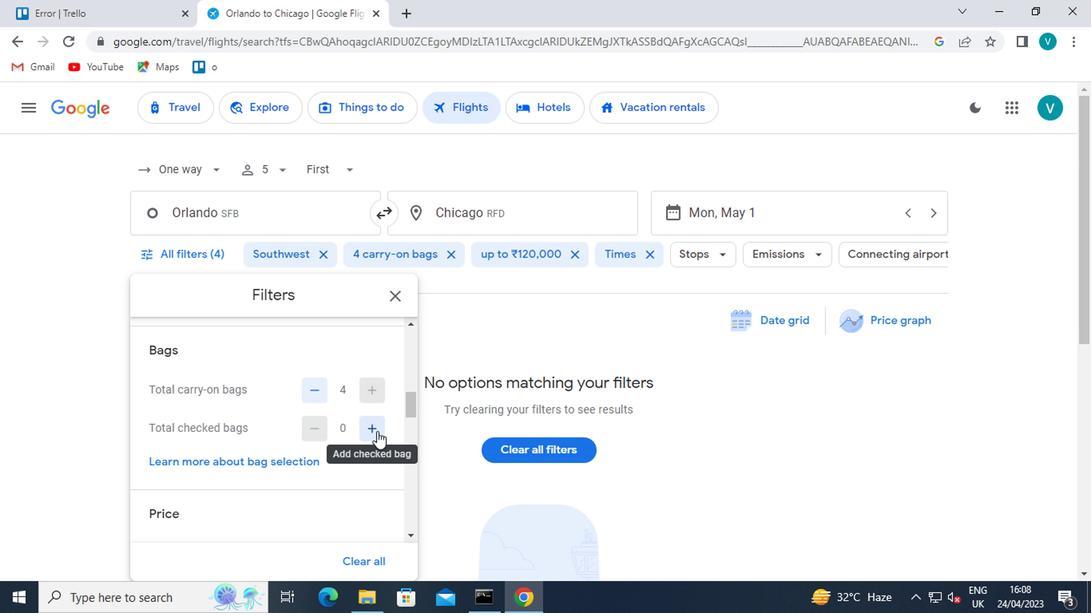 
Action: Mouse pressed left at (392, 430)
Screenshot: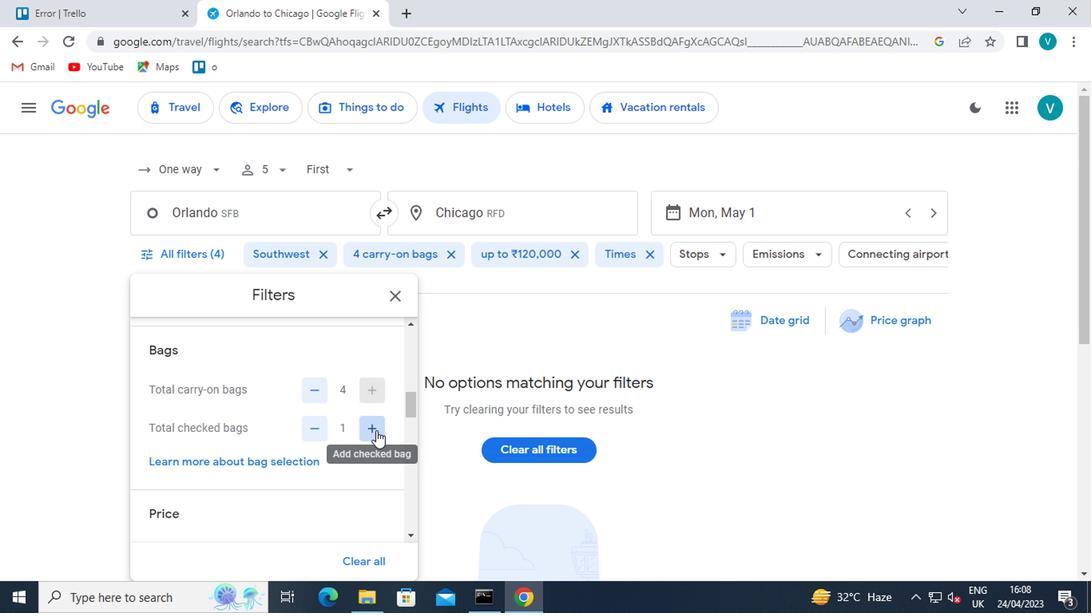 
Action: Mouse pressed left at (392, 430)
Screenshot: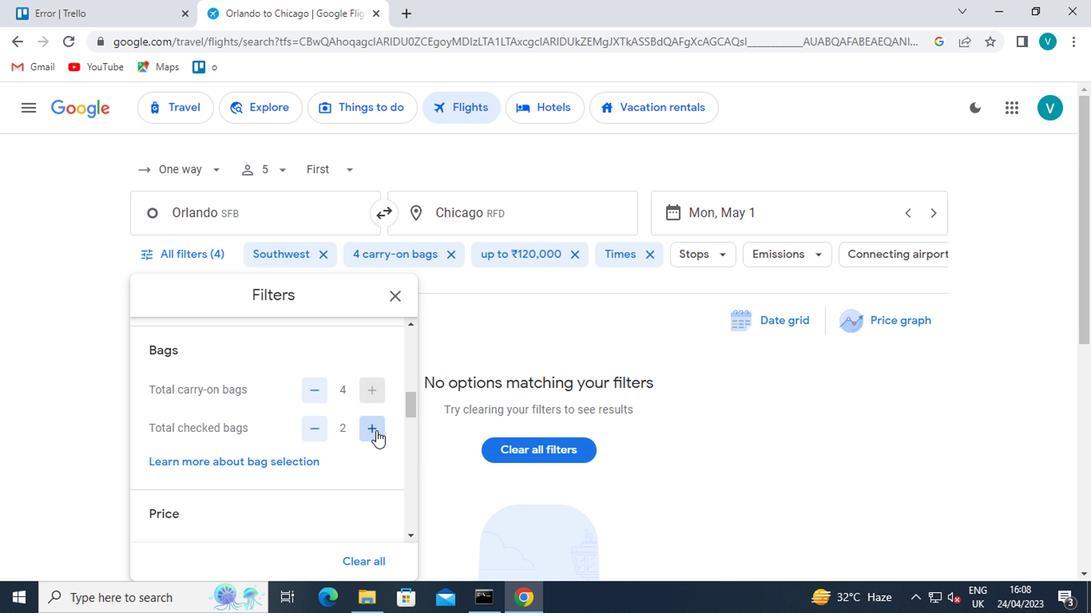 
Action: Mouse pressed left at (392, 430)
Screenshot: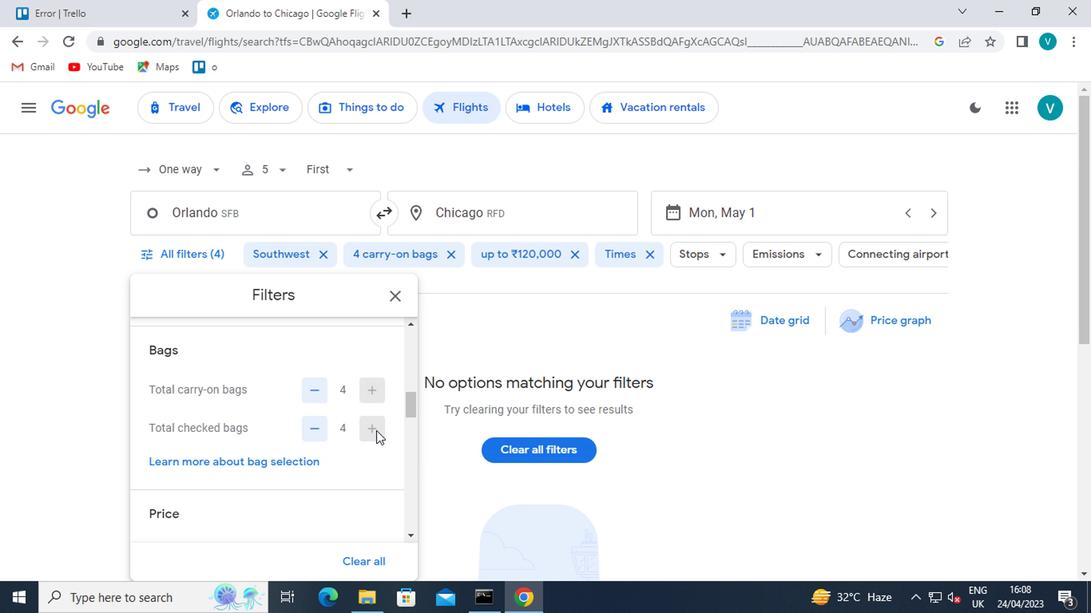 
Action: Mouse scrolled (392, 430) with delta (0, 0)
Screenshot: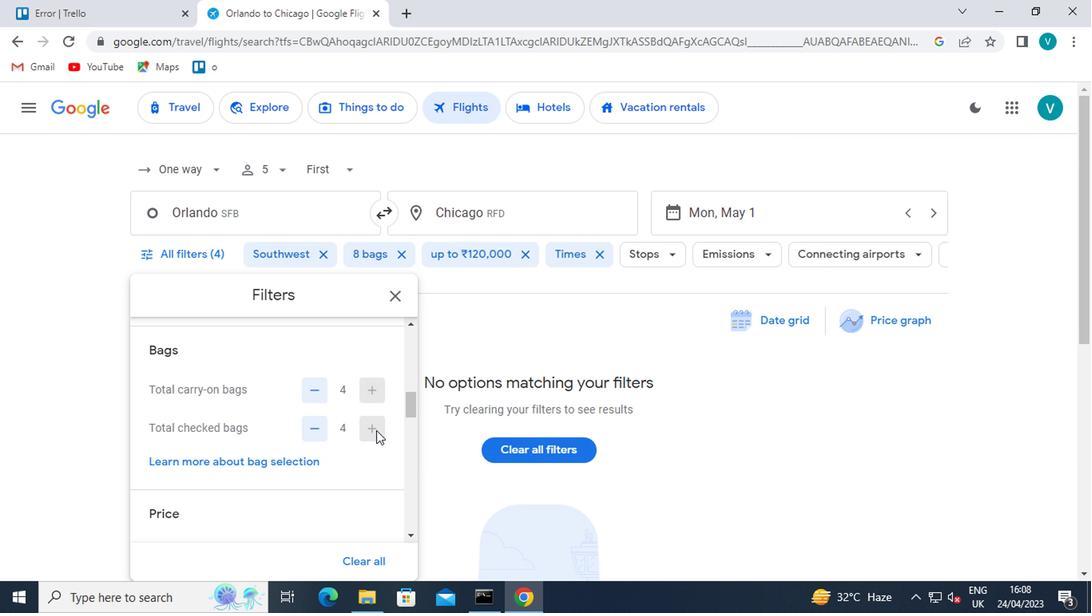 
Action: Mouse moved to (395, 486)
Screenshot: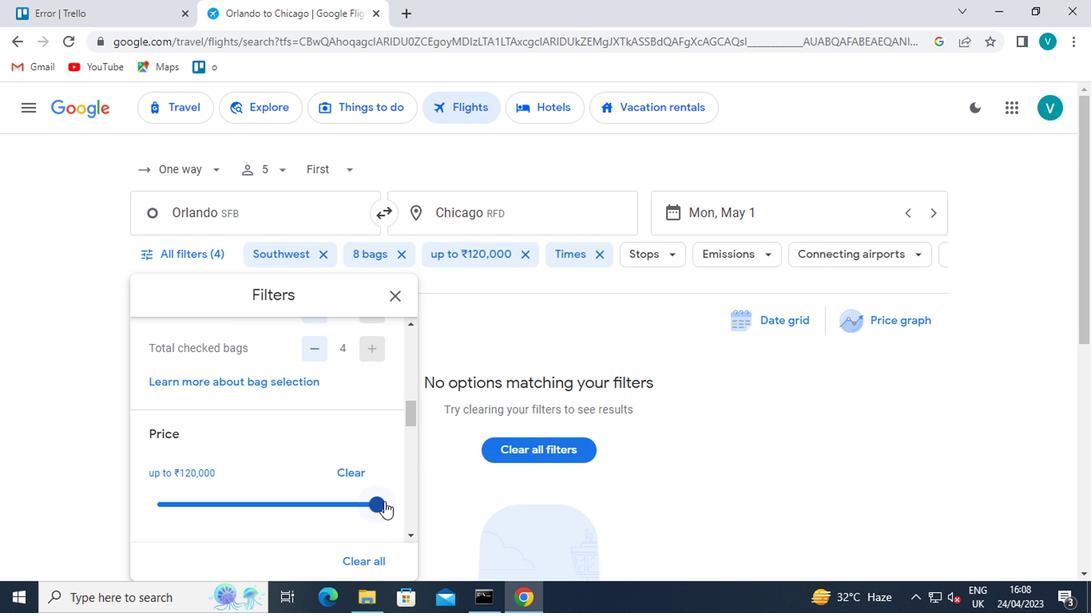 
Action: Mouse pressed left at (395, 486)
Screenshot: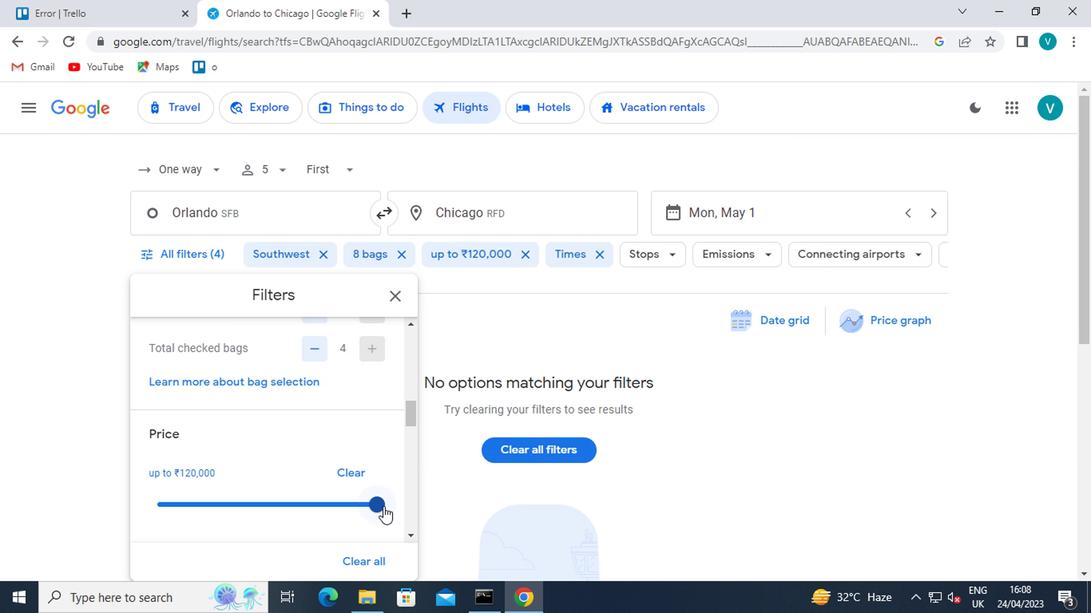 
Action: Mouse moved to (388, 461)
Screenshot: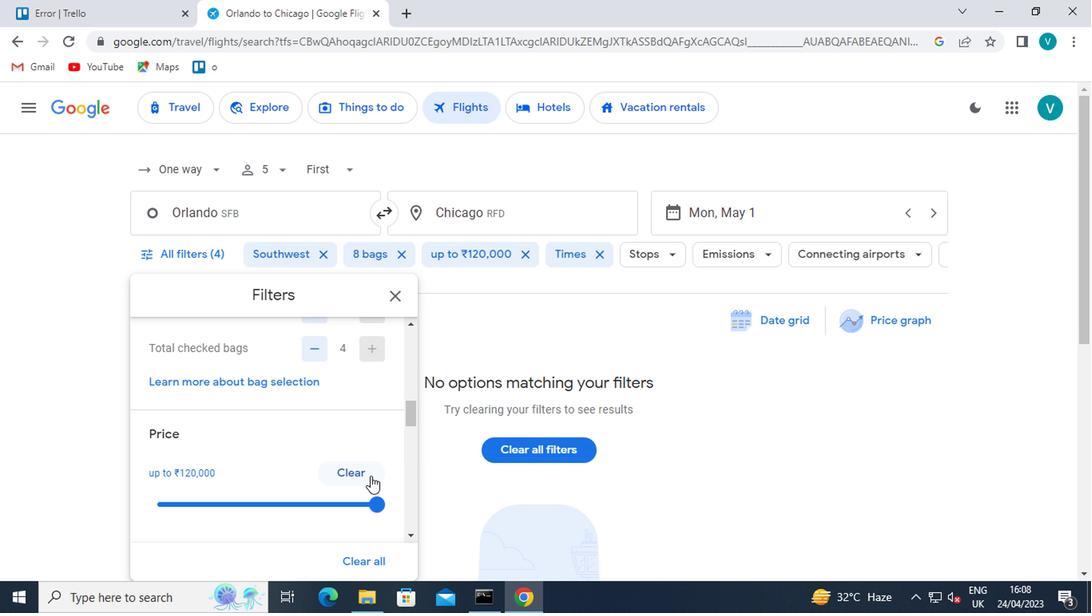 
Action: Mouse scrolled (388, 461) with delta (0, 0)
Screenshot: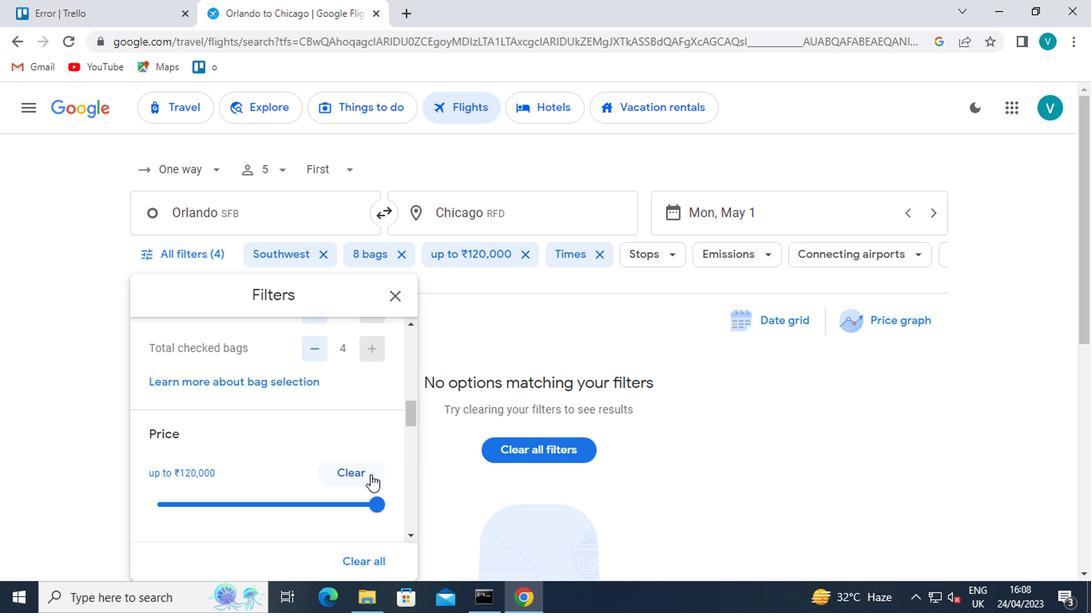 
Action: Mouse scrolled (388, 461) with delta (0, 0)
Screenshot: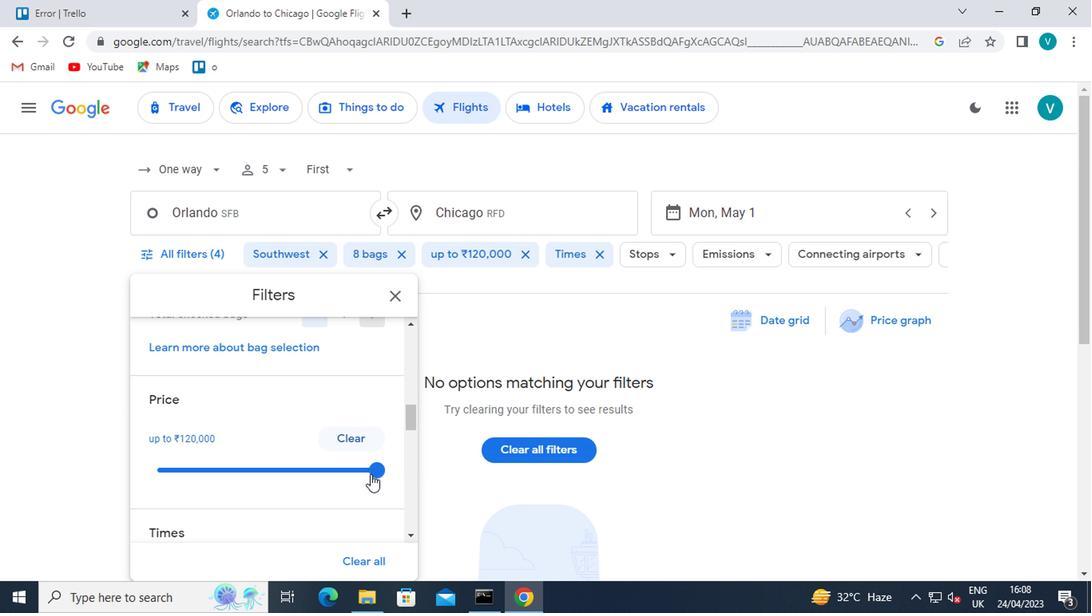 
Action: Mouse moved to (383, 463)
Screenshot: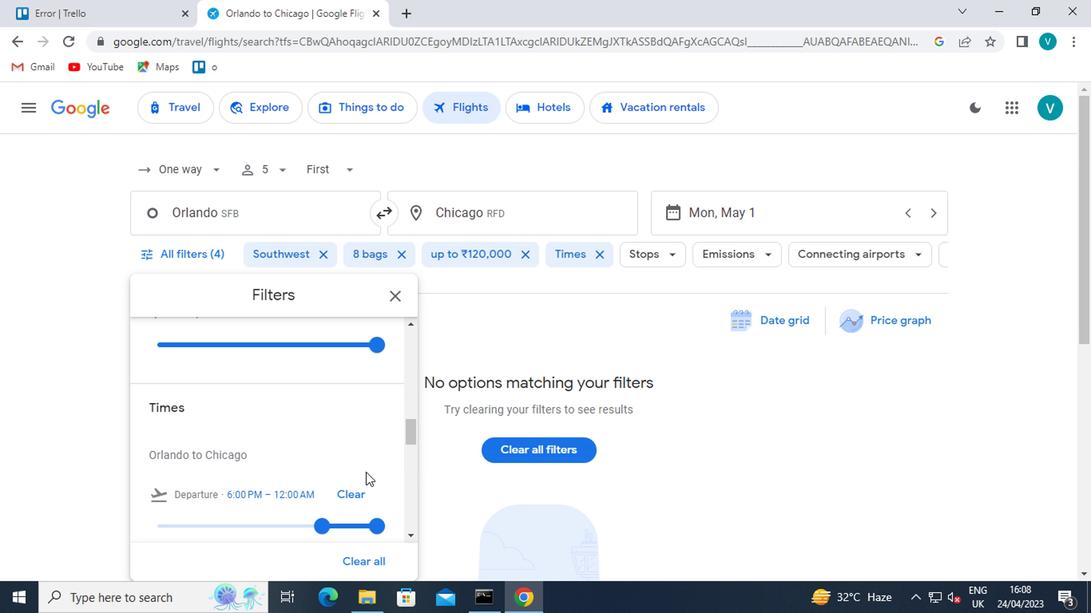 
Action: Mouse scrolled (383, 463) with delta (0, 0)
Screenshot: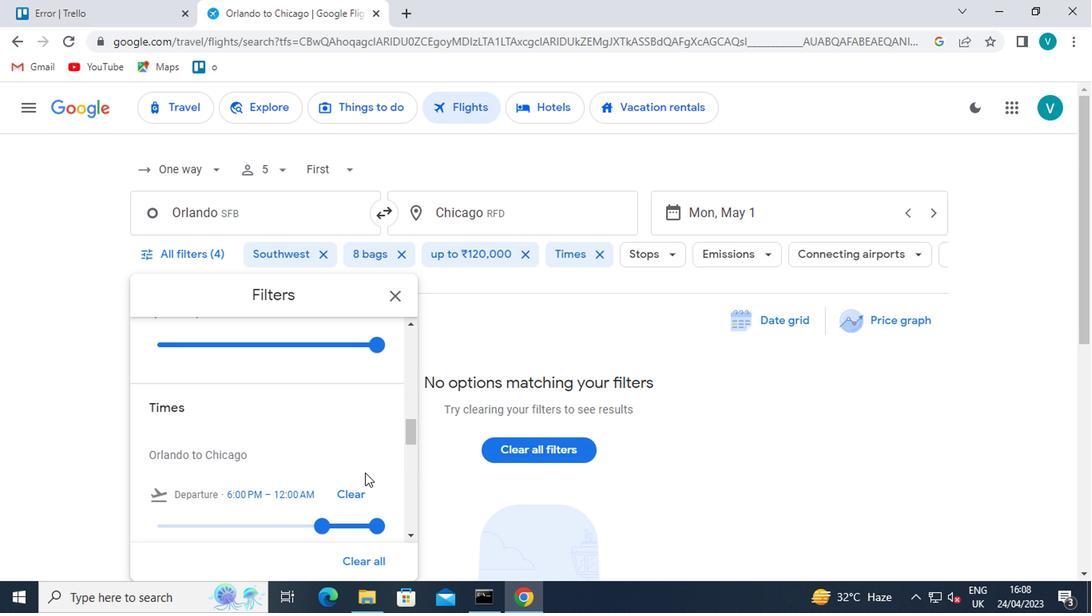 
Action: Mouse moved to (354, 444)
Screenshot: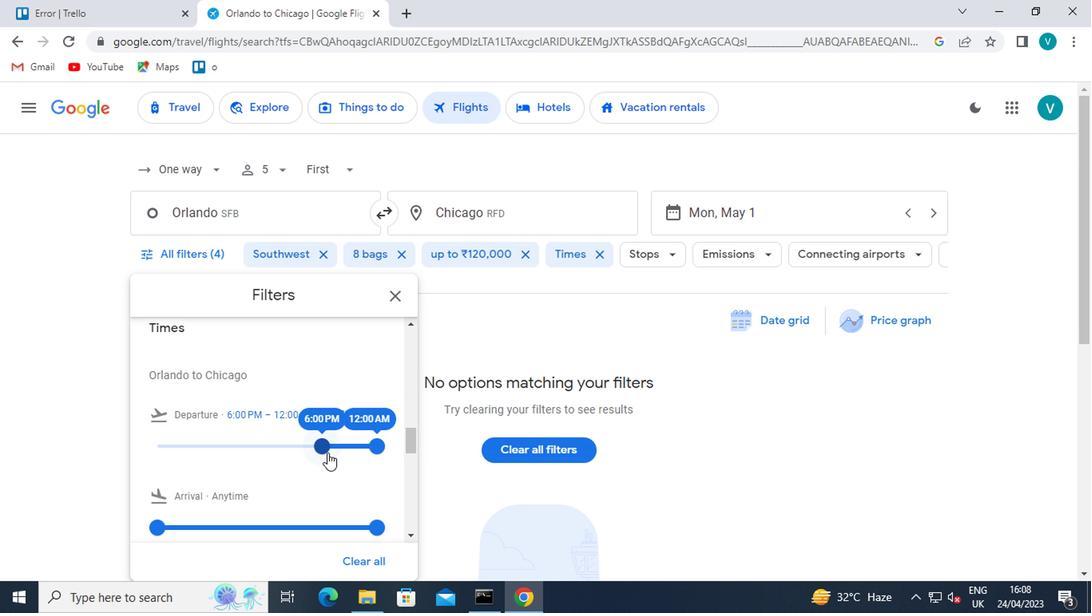 
Action: Mouse pressed left at (354, 444)
Screenshot: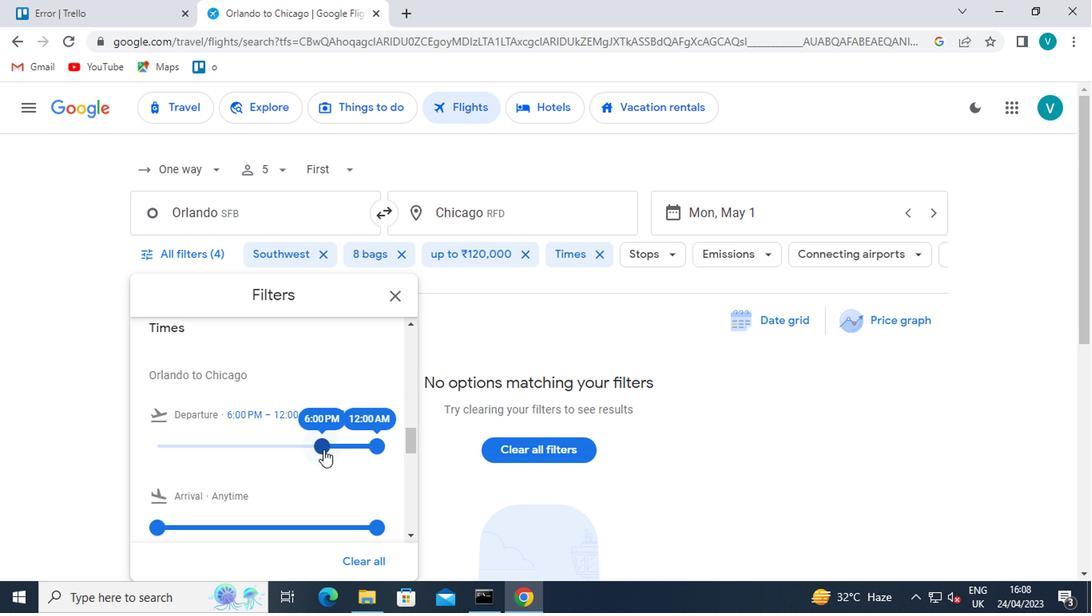 
Action: Mouse moved to (358, 442)
Screenshot: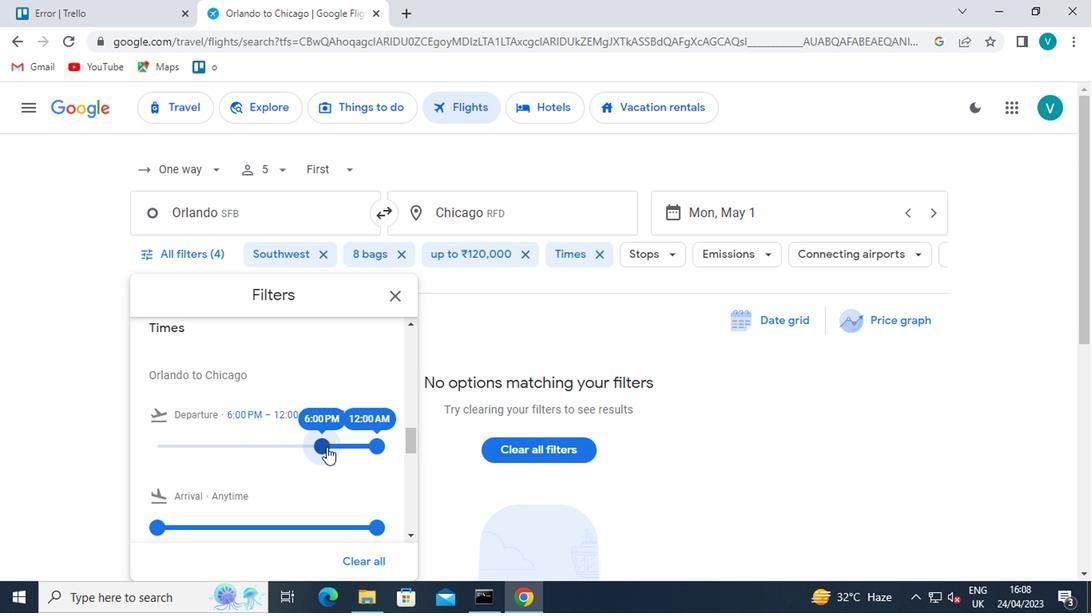 
